 Task: Schedule a project kickoff meeting for the new campaign.
Action: Mouse moved to (81, 108)
Screenshot: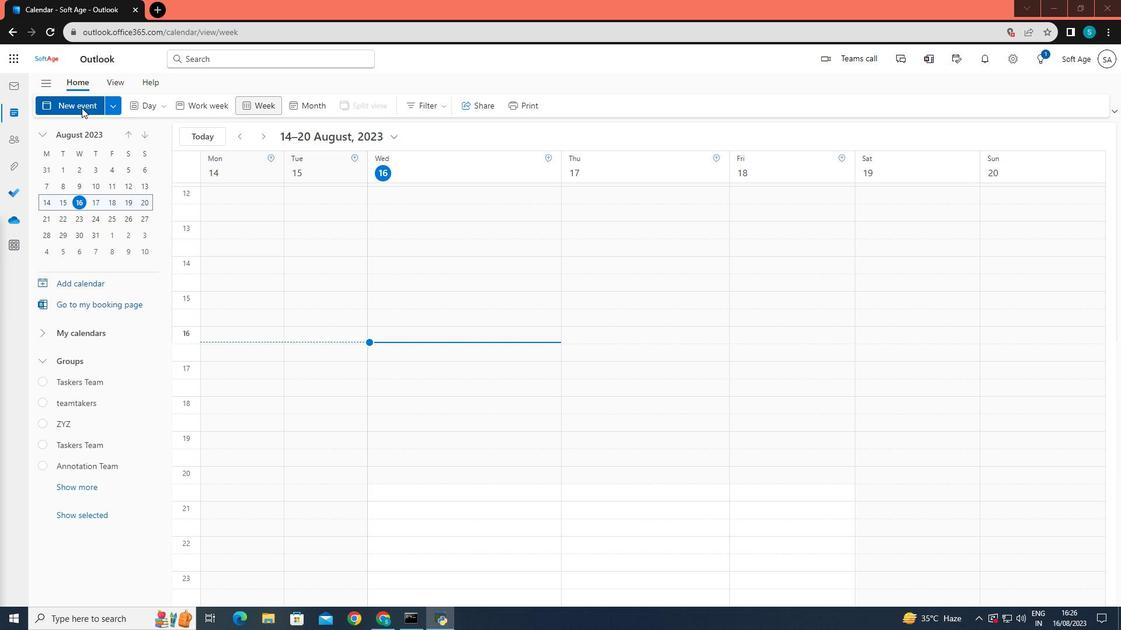 
Action: Mouse pressed left at (81, 108)
Screenshot: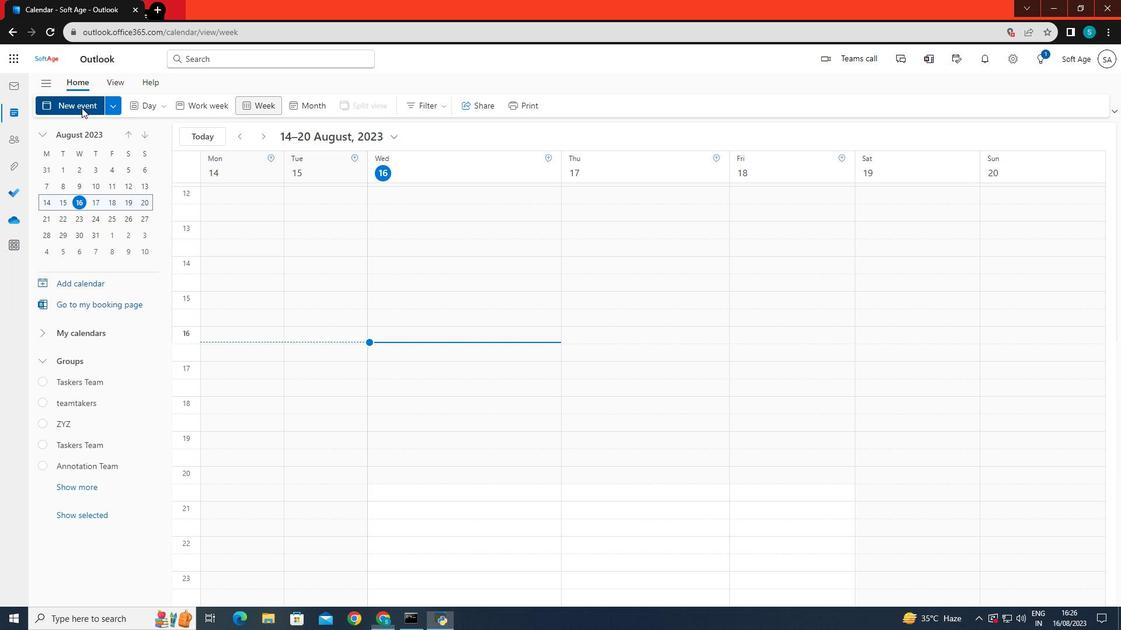 
Action: Mouse moved to (294, 176)
Screenshot: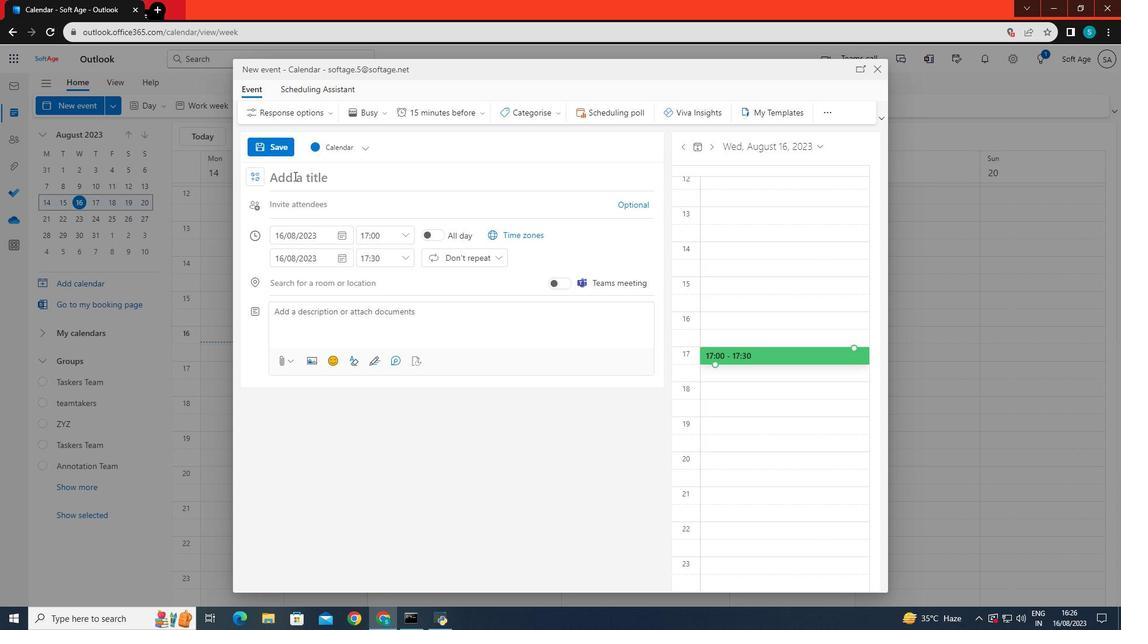 
Action: Mouse pressed left at (294, 176)
Screenshot: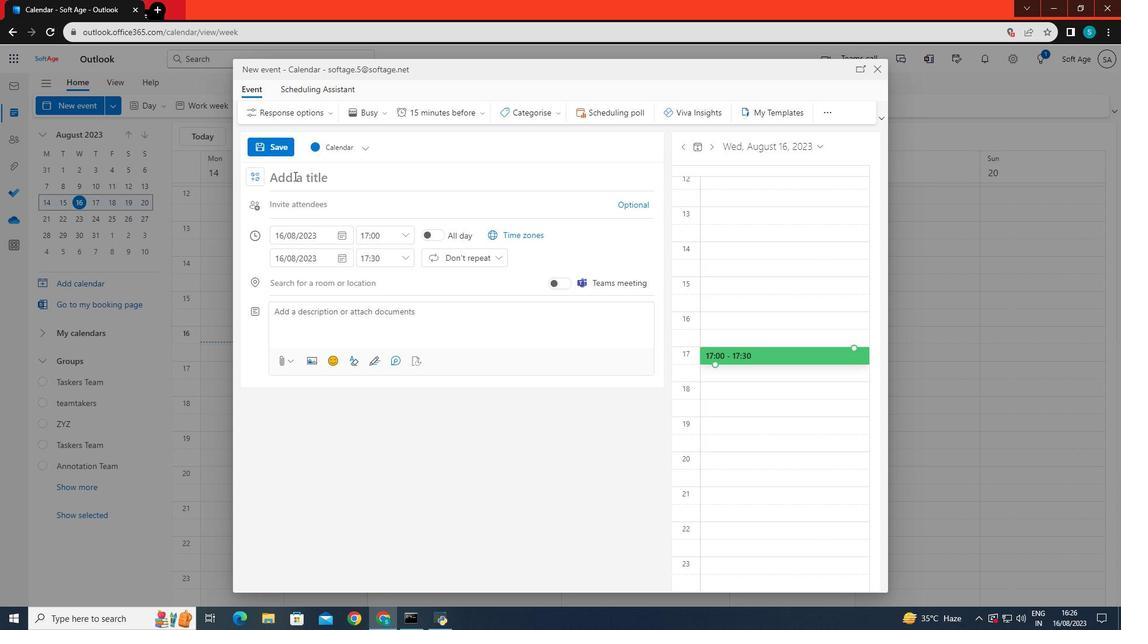 
Action: Key pressed new<Key.space>campaingn<Key.backspace><Key.backspace><Key.backspace>gn
Screenshot: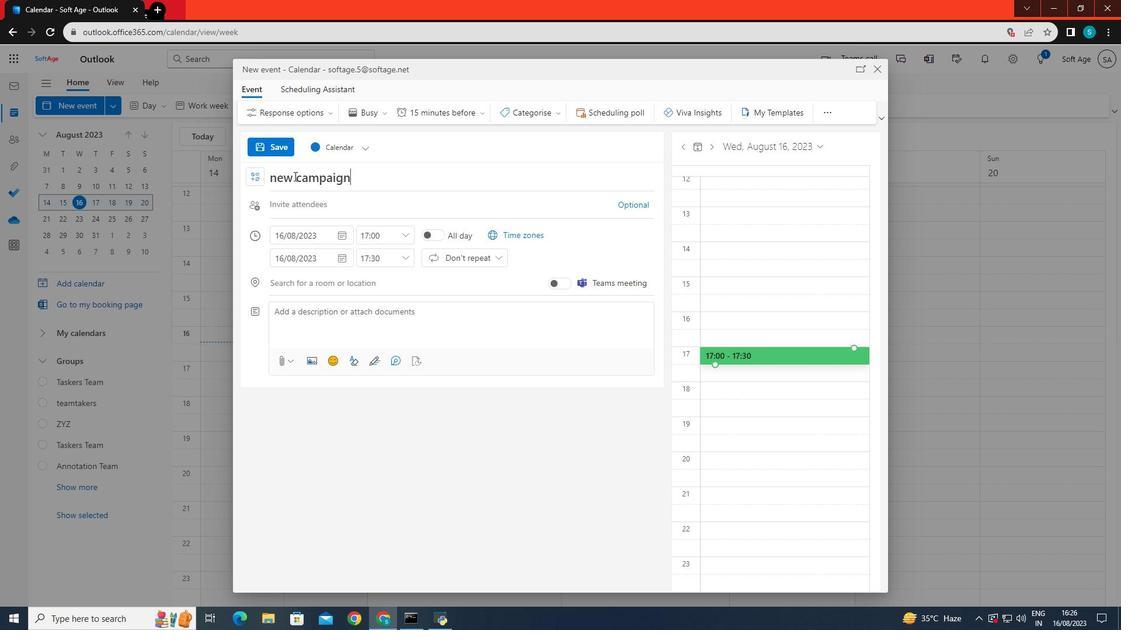 
Action: Mouse moved to (325, 236)
Screenshot: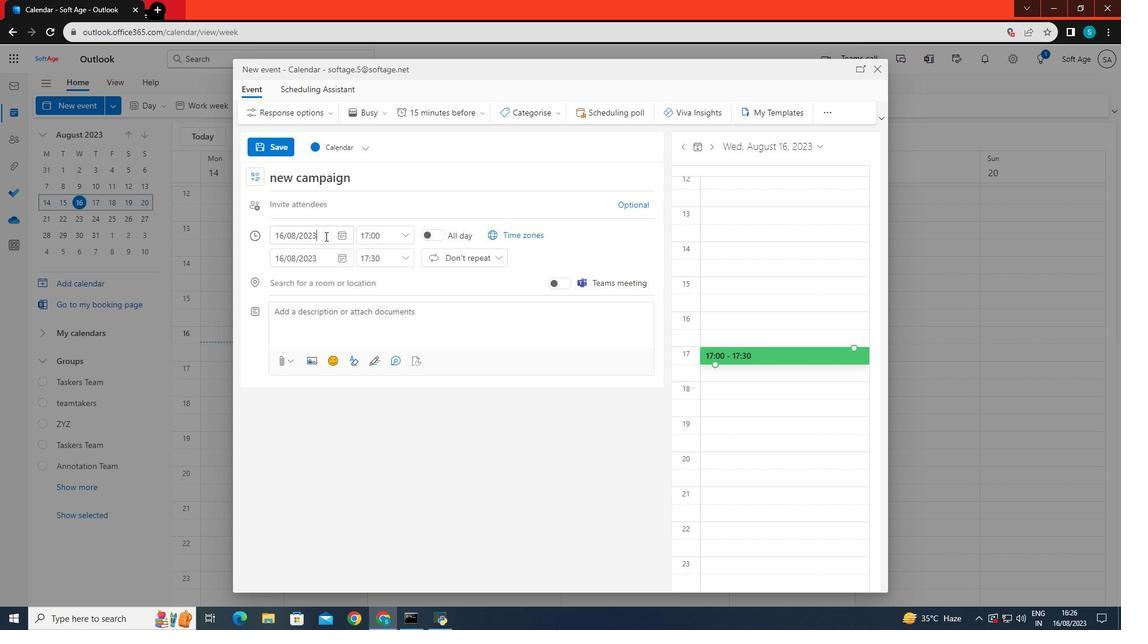 
Action: Mouse pressed left at (325, 236)
Screenshot: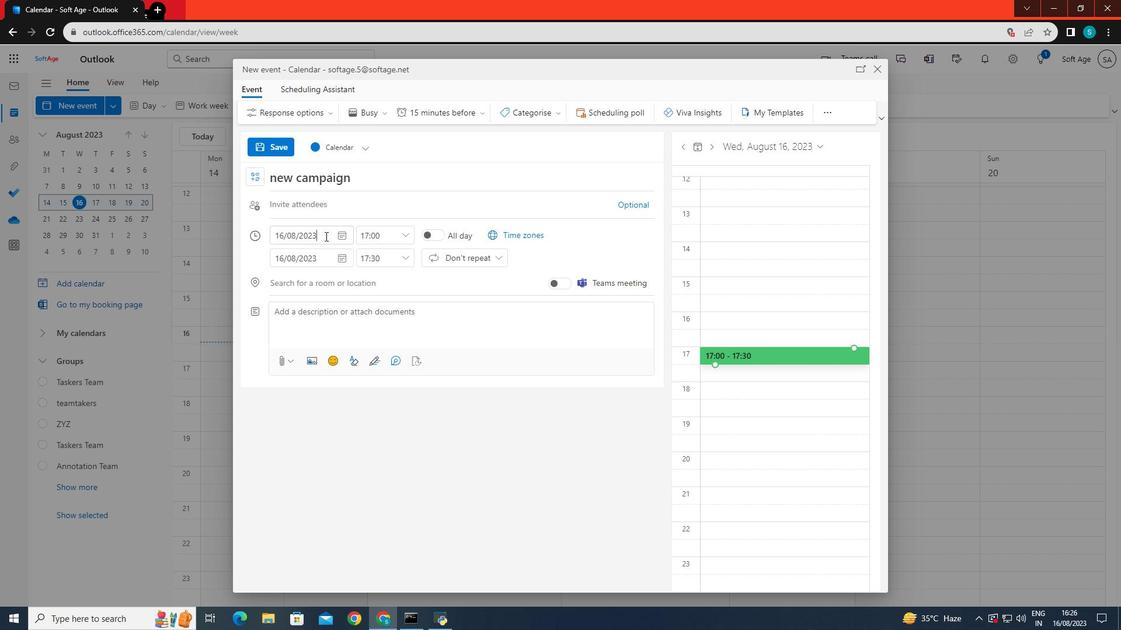 
Action: Mouse moved to (383, 328)
Screenshot: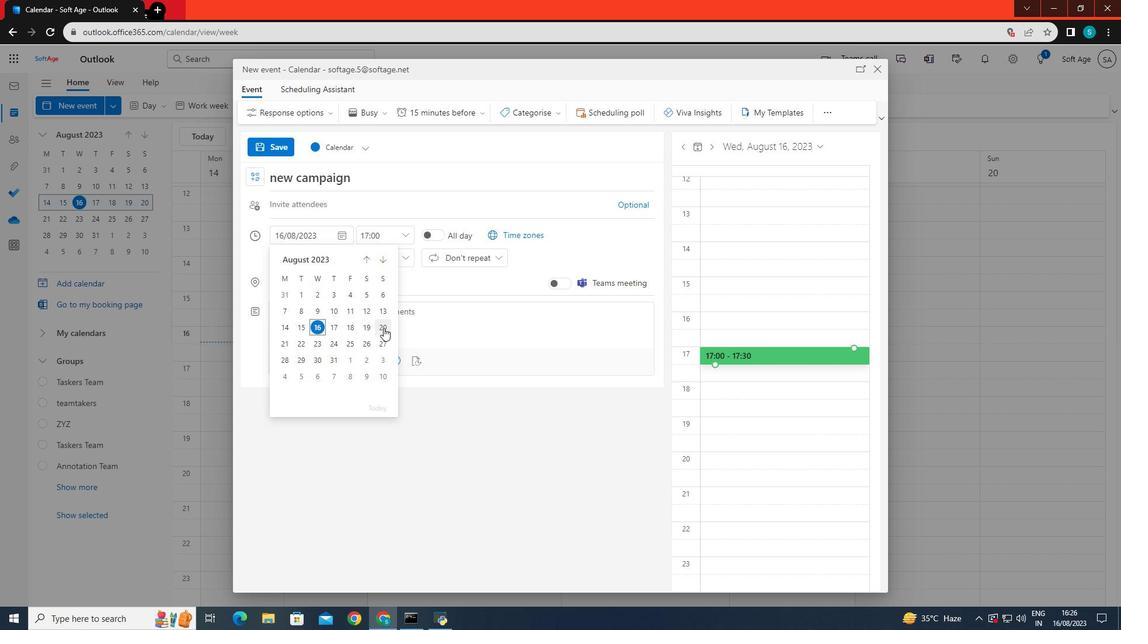 
Action: Mouse pressed left at (383, 328)
Screenshot: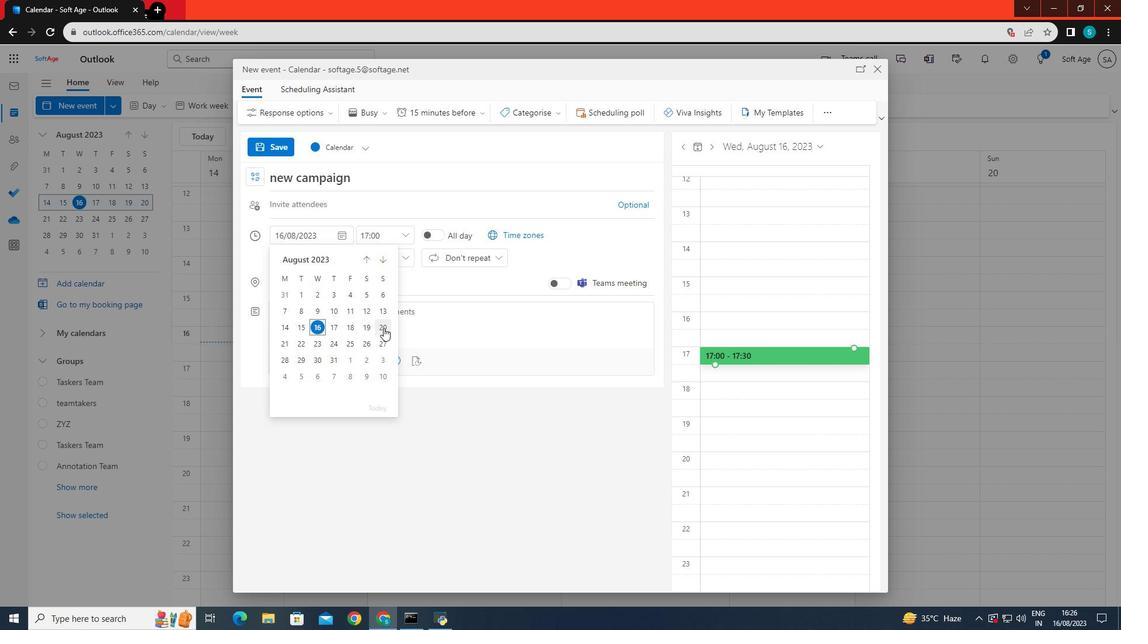 
Action: Mouse moved to (405, 232)
Screenshot: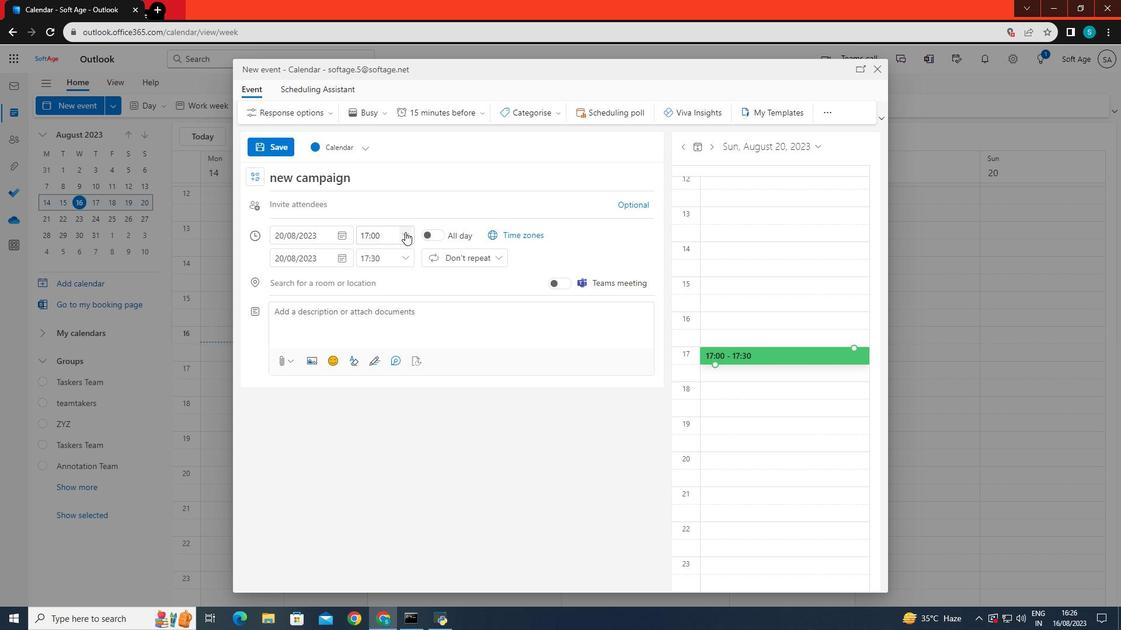 
Action: Mouse pressed left at (405, 232)
Screenshot: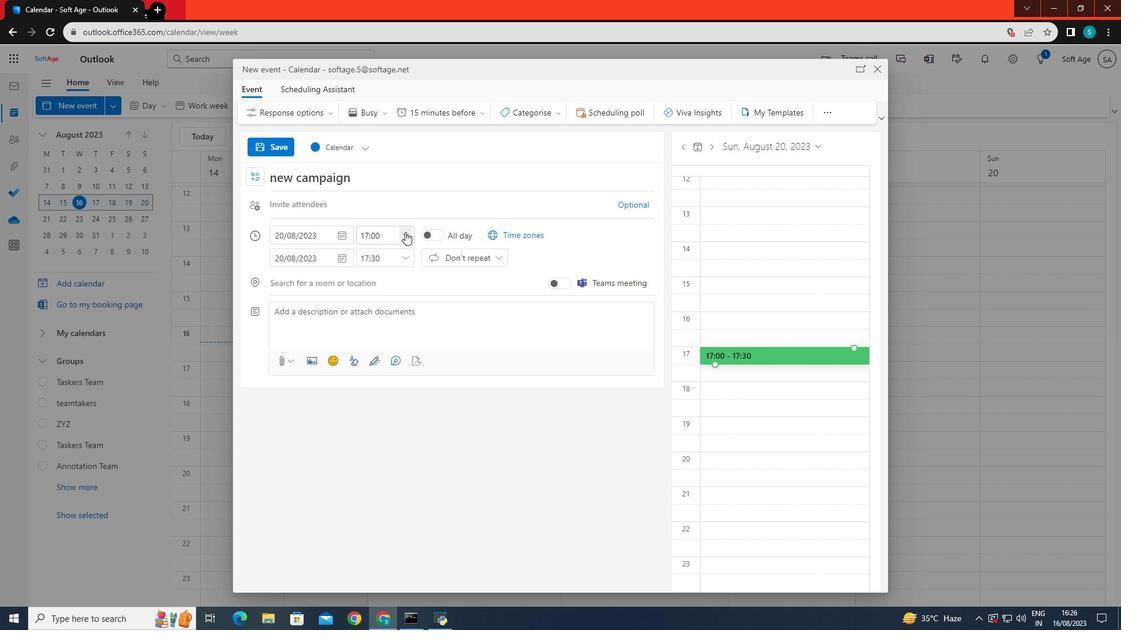 
Action: Mouse moved to (391, 300)
Screenshot: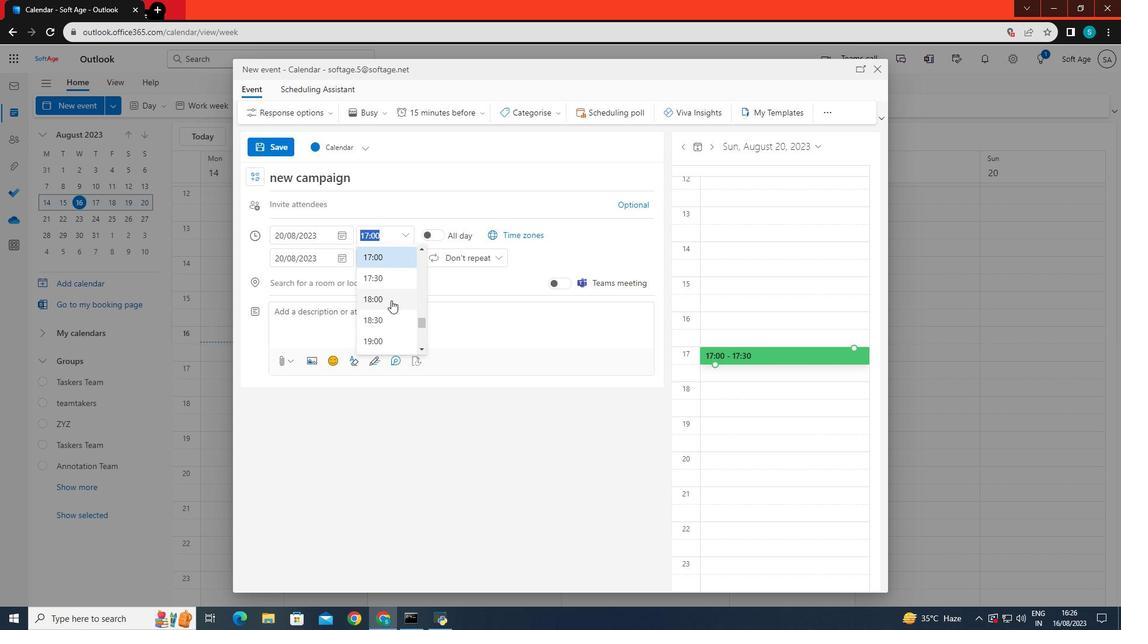 
Action: Mouse scrolled (391, 301) with delta (0, 0)
Screenshot: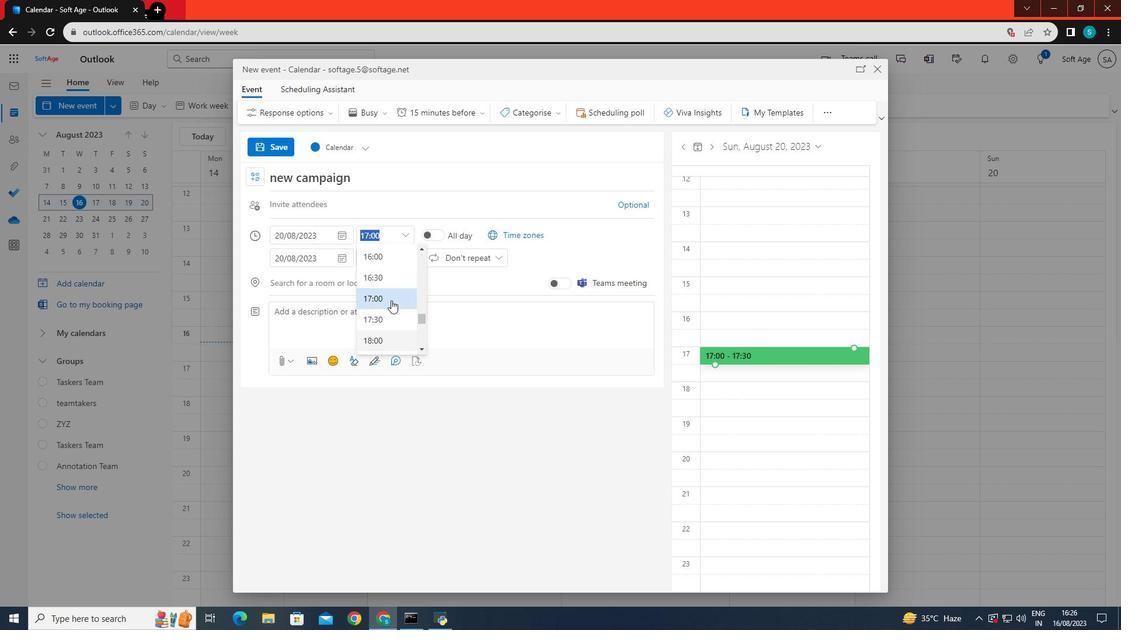 
Action: Mouse moved to (391, 300)
Screenshot: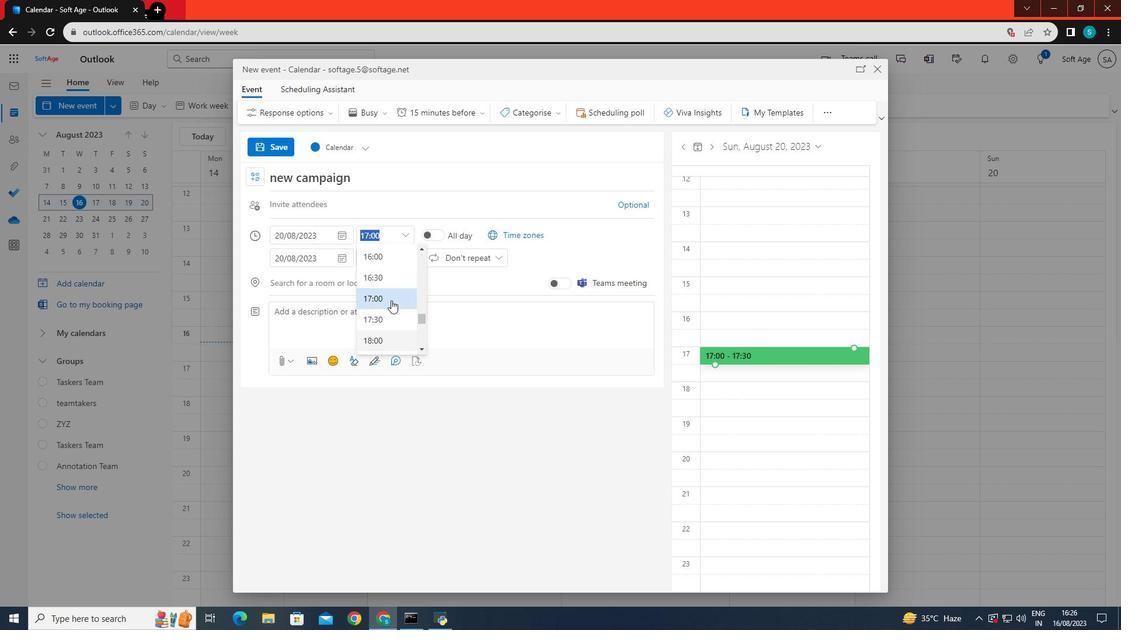 
Action: Mouse scrolled (391, 301) with delta (0, 0)
Screenshot: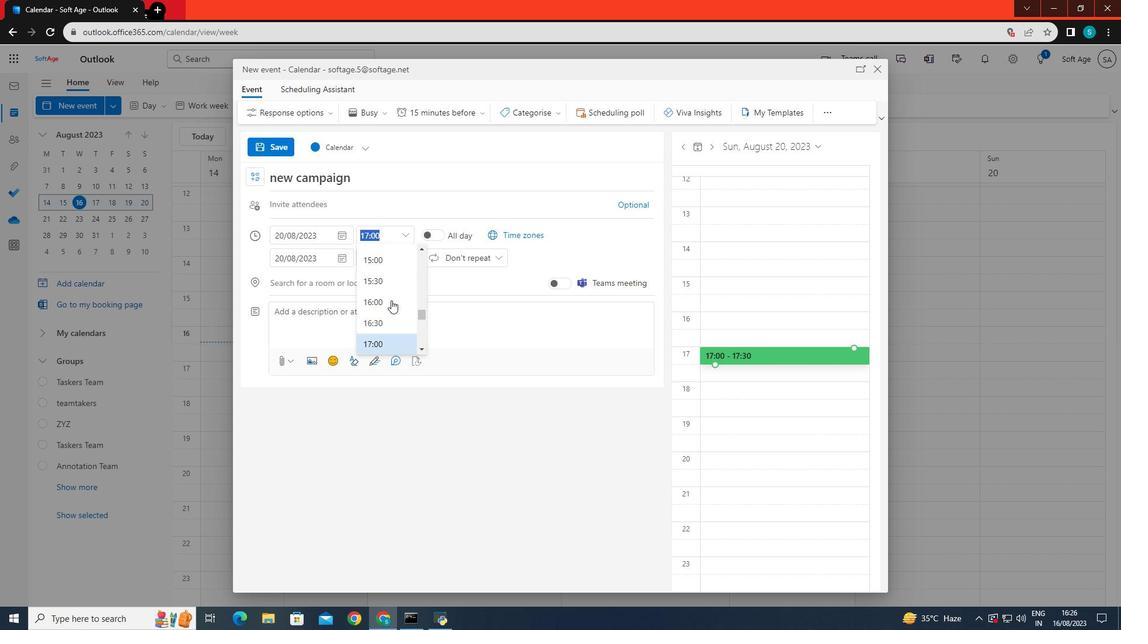 
Action: Mouse moved to (383, 342)
Screenshot: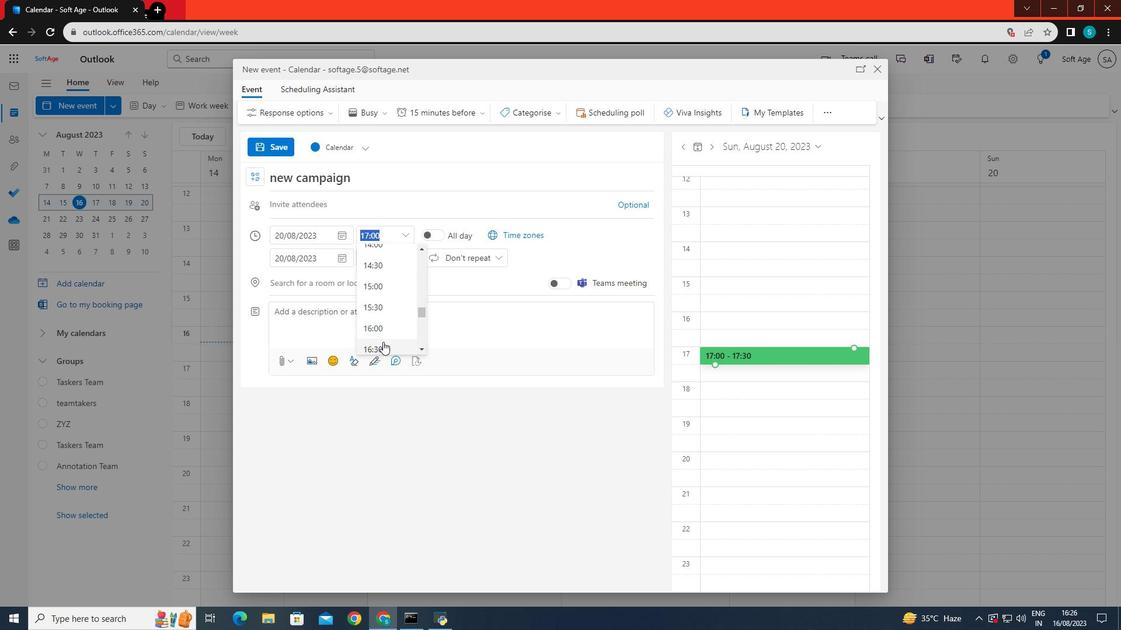 
Action: Mouse scrolled (383, 342) with delta (0, 0)
Screenshot: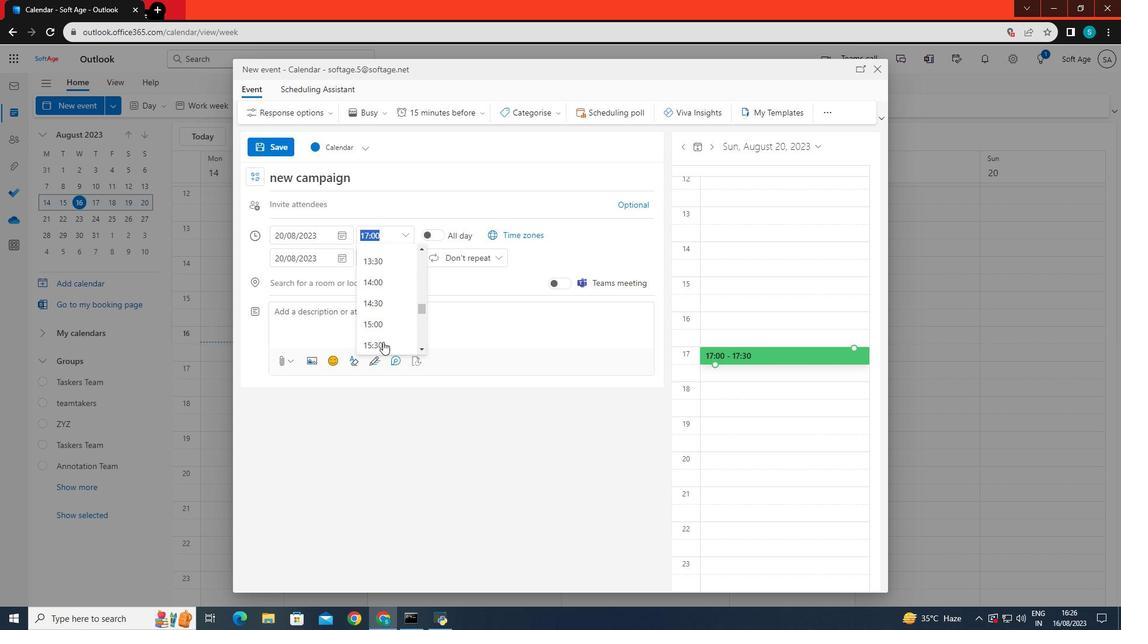 
Action: Mouse scrolled (383, 342) with delta (0, 0)
Screenshot: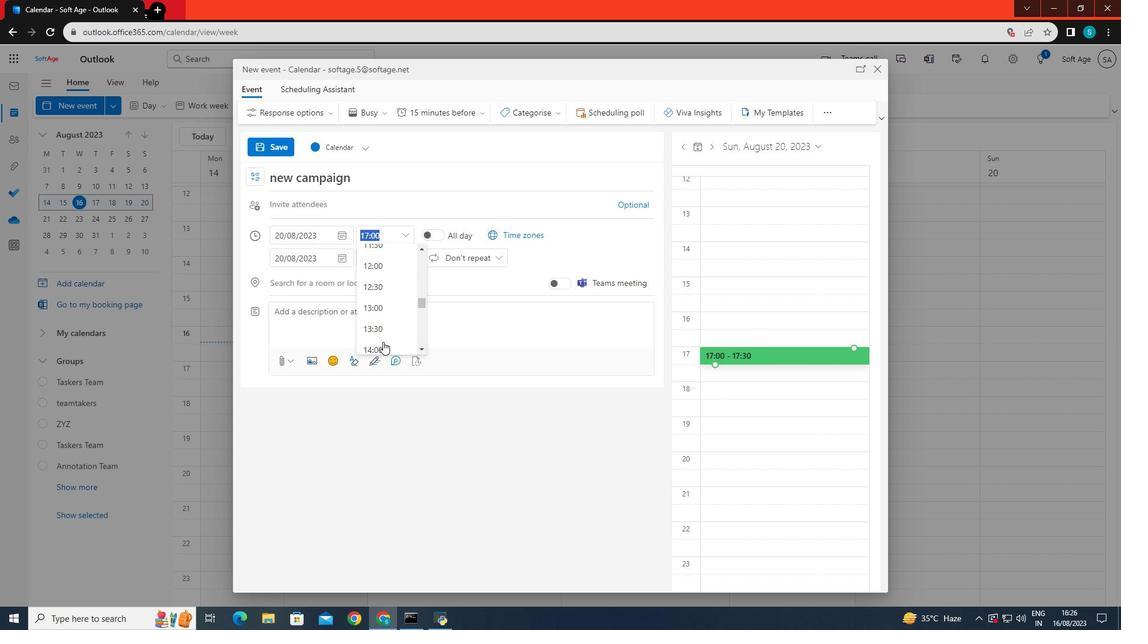 
Action: Mouse moved to (380, 269)
Screenshot: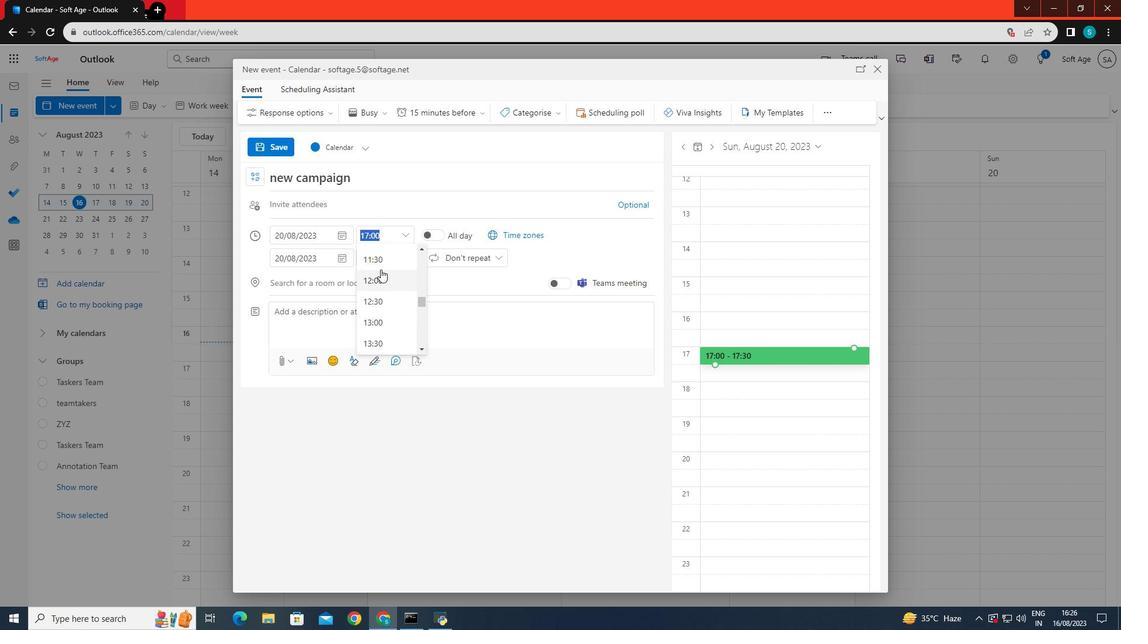 
Action: Mouse scrolled (380, 270) with delta (0, 0)
Screenshot: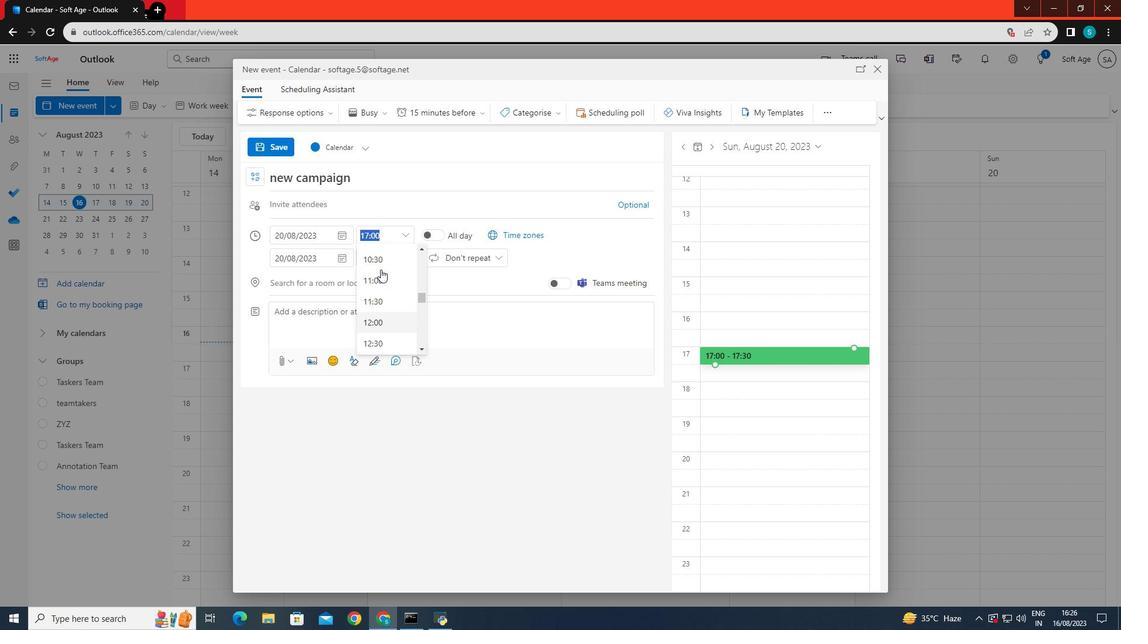 
Action: Mouse moved to (385, 296)
Screenshot: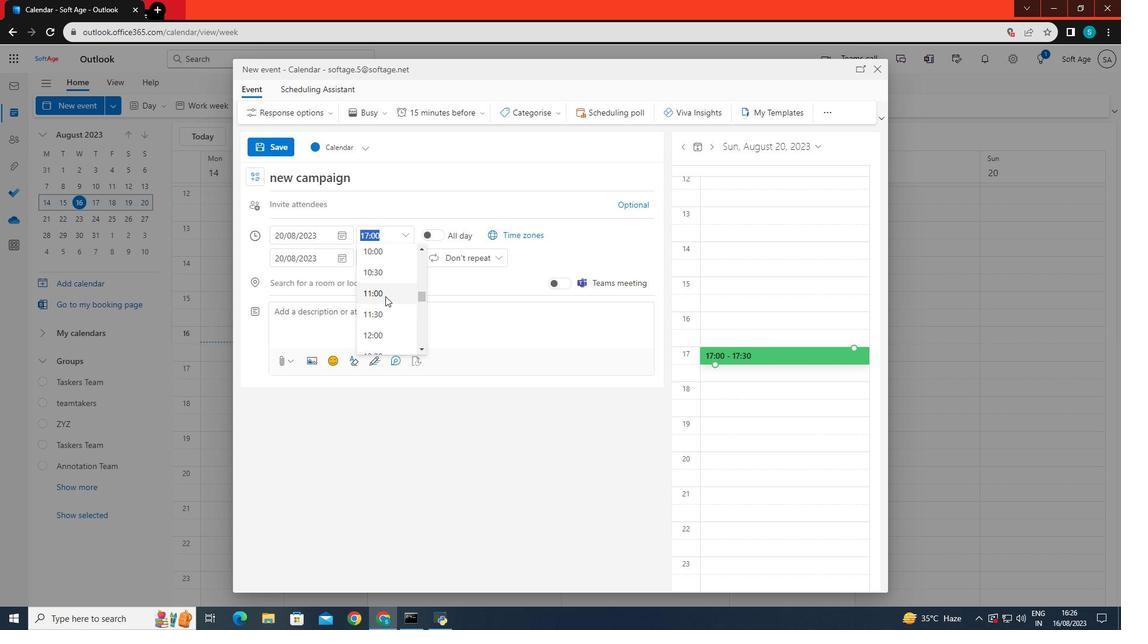 
Action: Mouse pressed left at (385, 296)
Screenshot: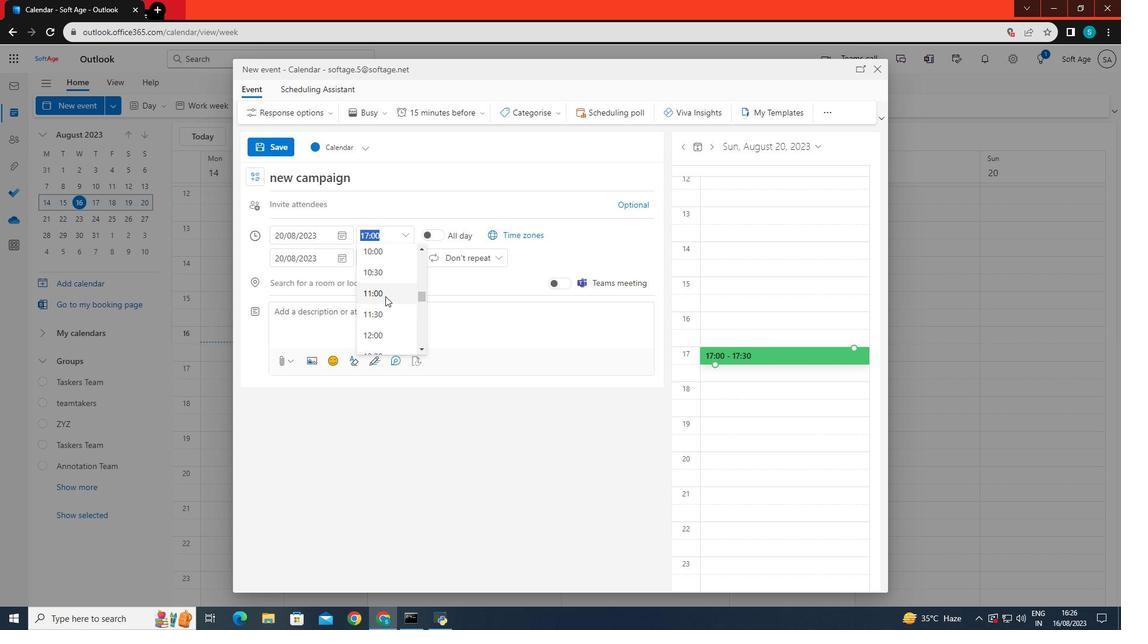 
Action: Mouse moved to (406, 260)
Screenshot: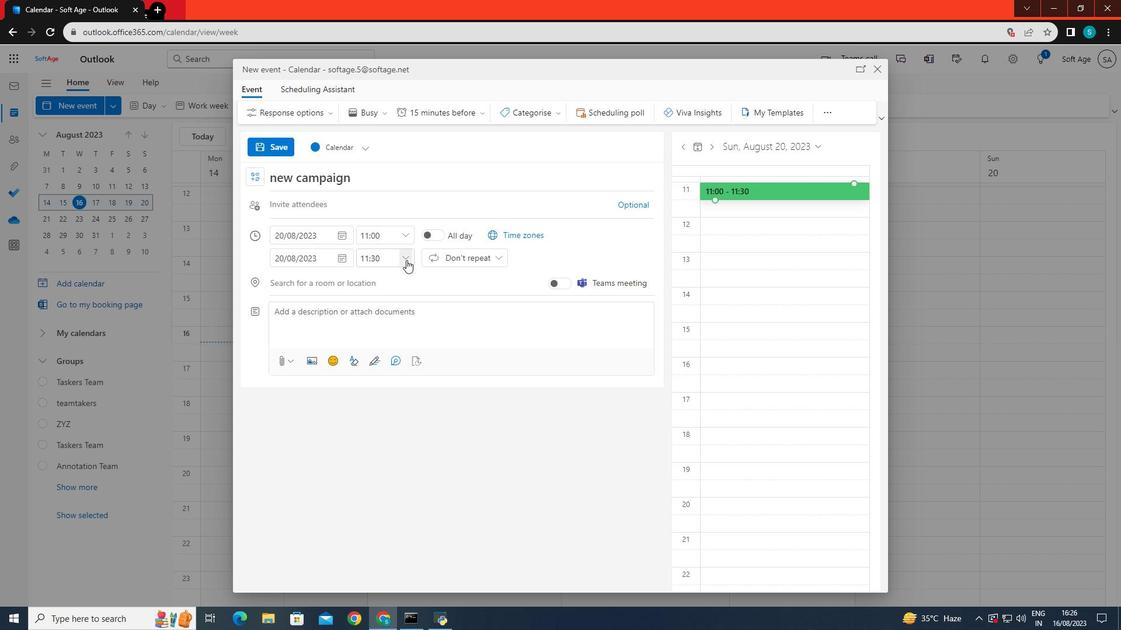 
Action: Mouse pressed left at (406, 260)
Screenshot: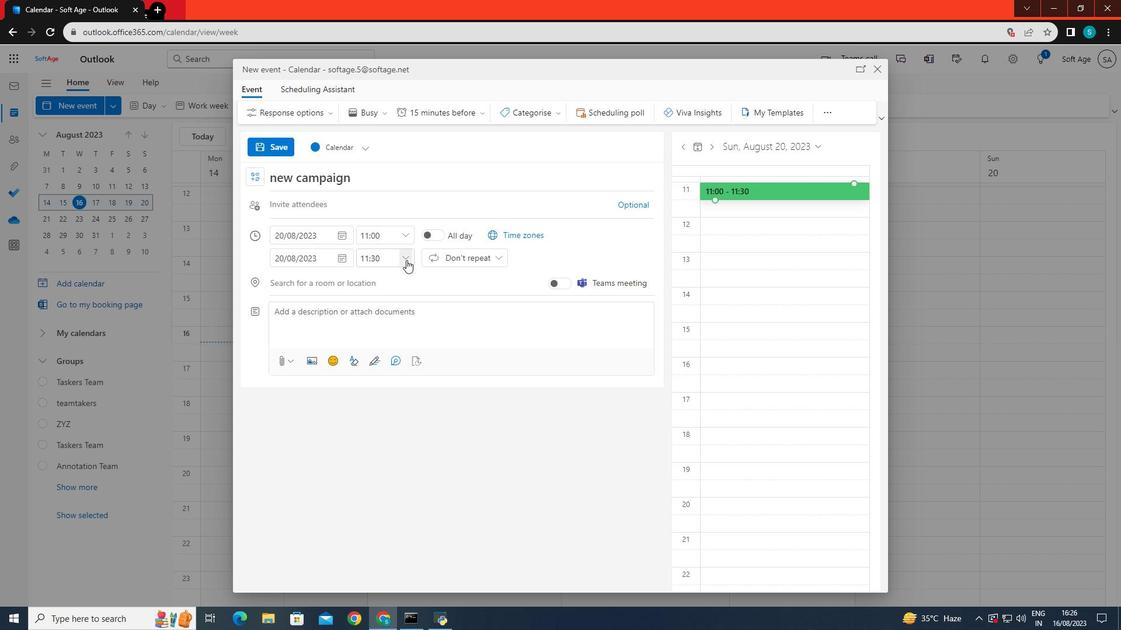 
Action: Mouse moved to (380, 296)
Screenshot: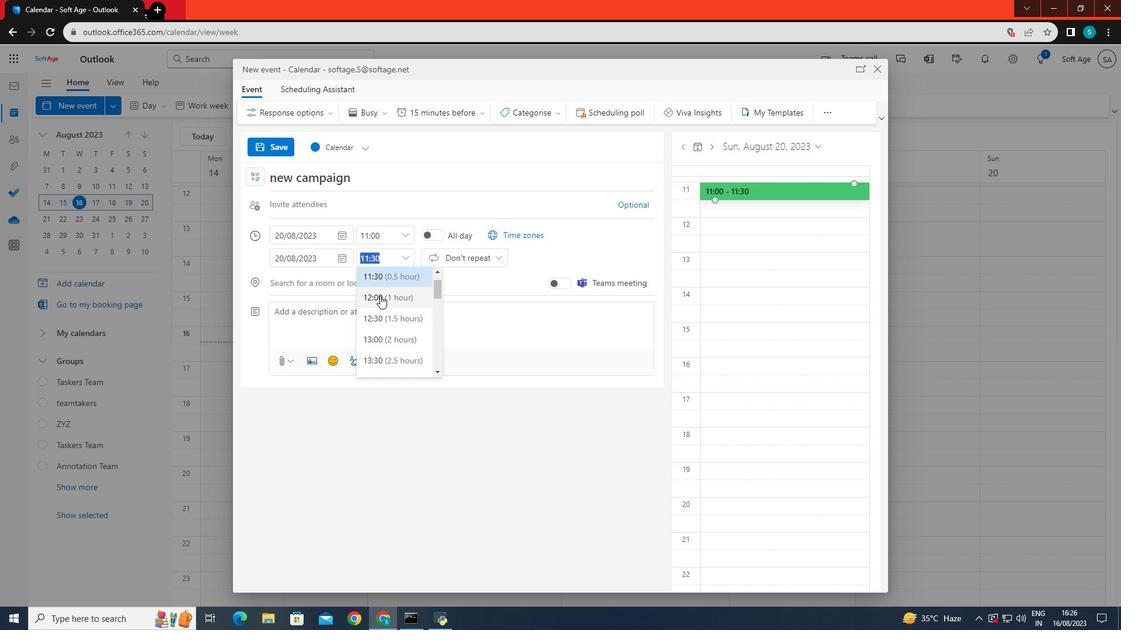 
Action: Mouse pressed left at (380, 296)
Screenshot: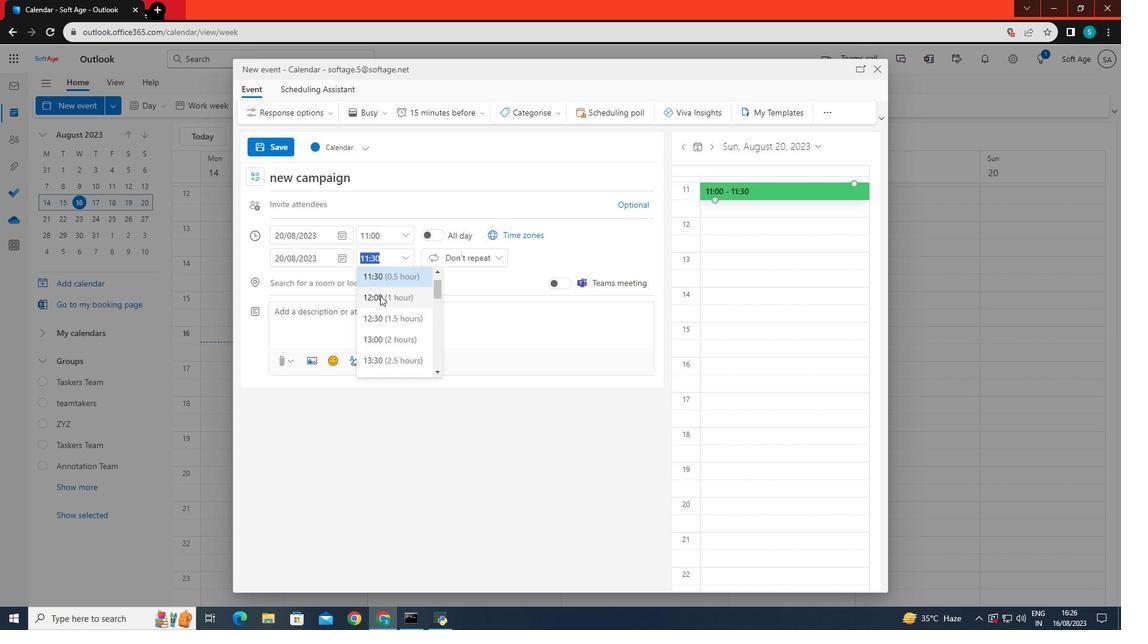 
Action: Mouse moved to (293, 318)
Screenshot: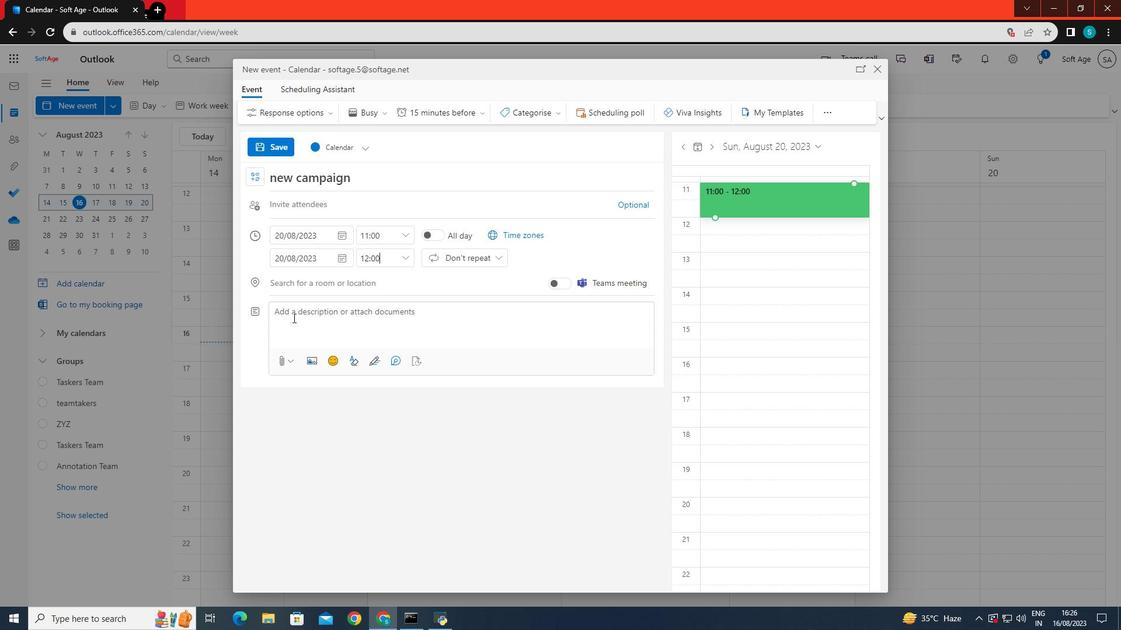 
Action: Mouse pressed left at (293, 318)
Screenshot: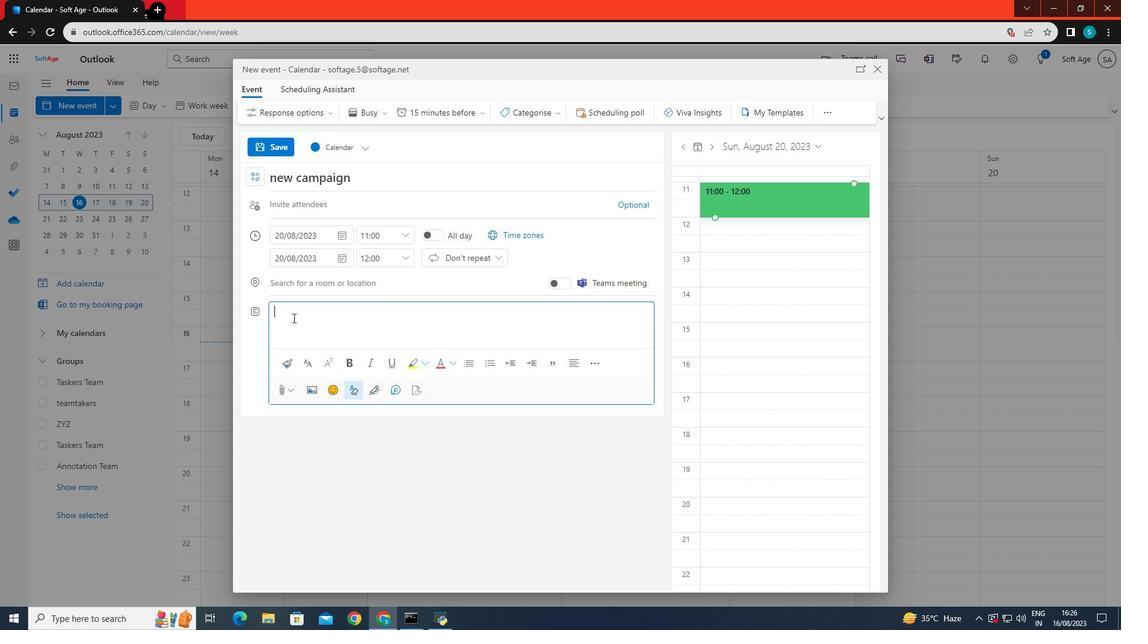 
Action: Key pressed <Key.caps_lock>S<Key.caps_lock>chedule<Key.space>a<Key.space>project<Key.space>kickoff<Key.space>mee<Key.backspace><Key.backspace><Key.backspace><Key.backspace><Key.backspace><Key.backspace><Key.backspace><Key.backspace>koff<Key.space><Key.backspace><Key.backspace><Key.backspace><Key.backspace><Key.space>of<Key.space><Key.space><Key.backspace><Key.backspace>f<Key.space>j<Key.backspace>meeting<Key.space>for<Key.space>the<Key.space>new<Key.space>campaign.
Screenshot: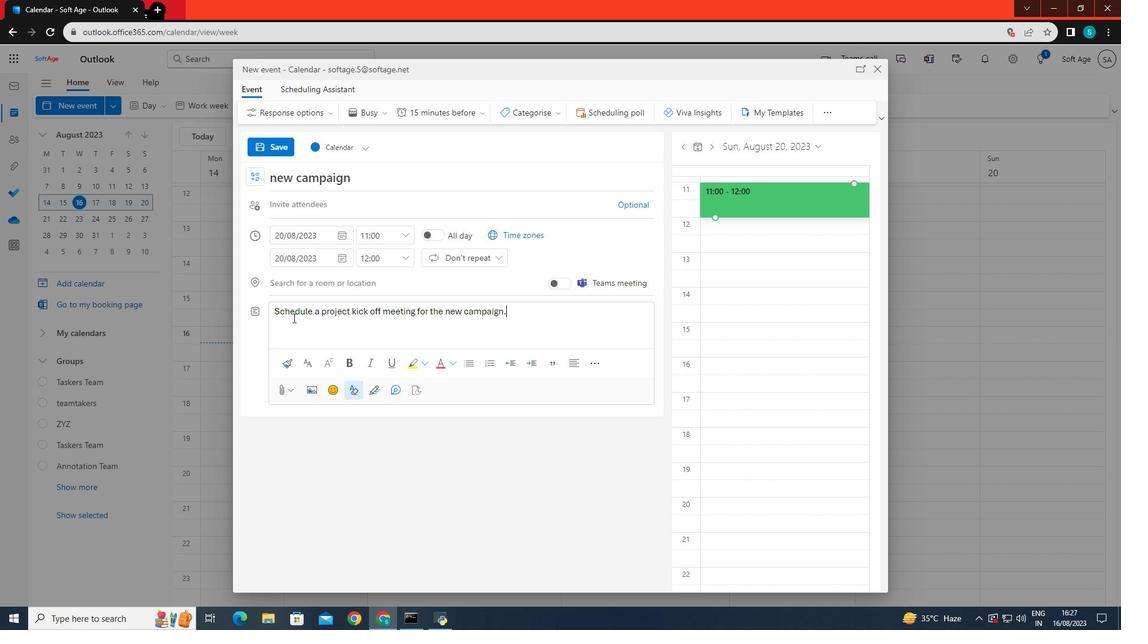 
Action: Mouse moved to (344, 205)
Screenshot: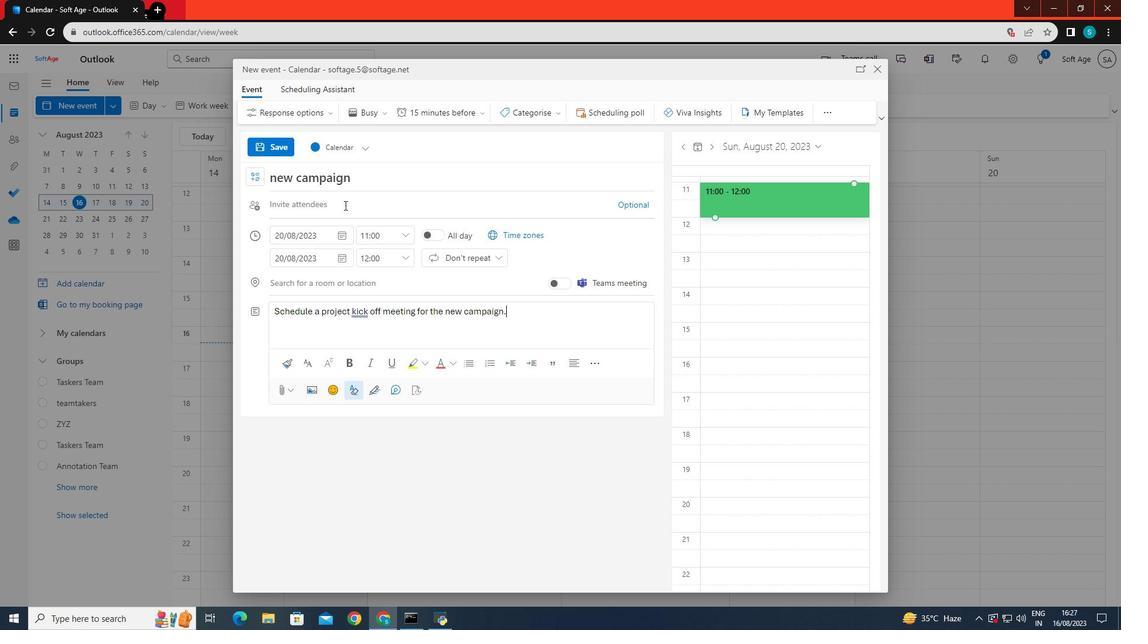 
Action: Mouse pressed left at (344, 205)
Screenshot: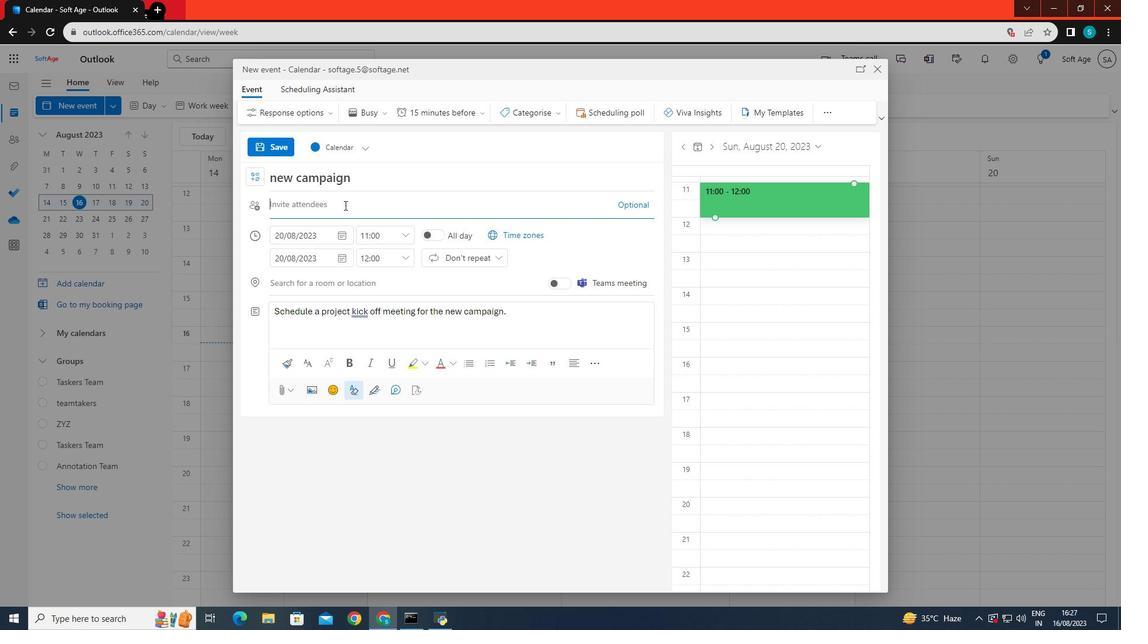 
Action: Mouse moved to (360, 288)
Screenshot: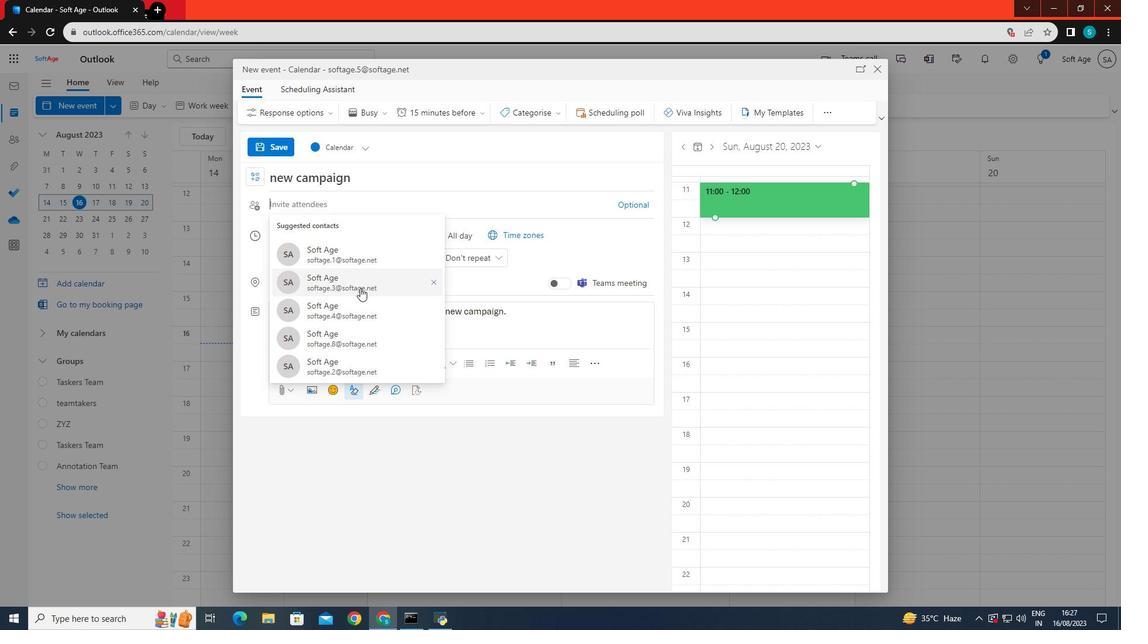 
Action: Mouse pressed left at (360, 288)
Screenshot: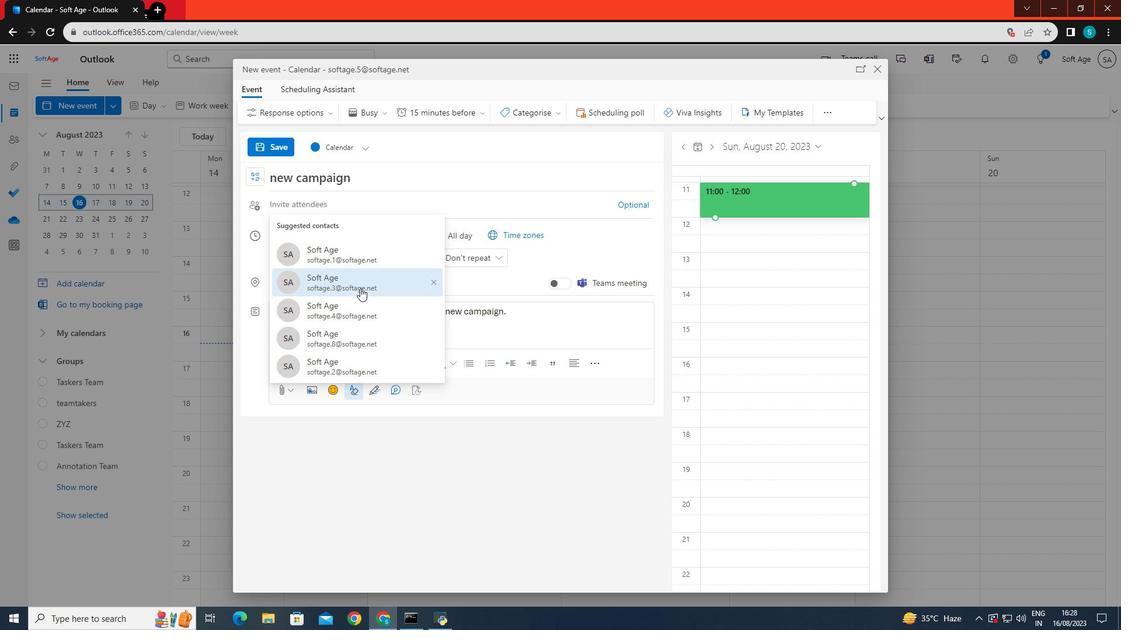 
Action: Mouse moved to (345, 206)
Screenshot: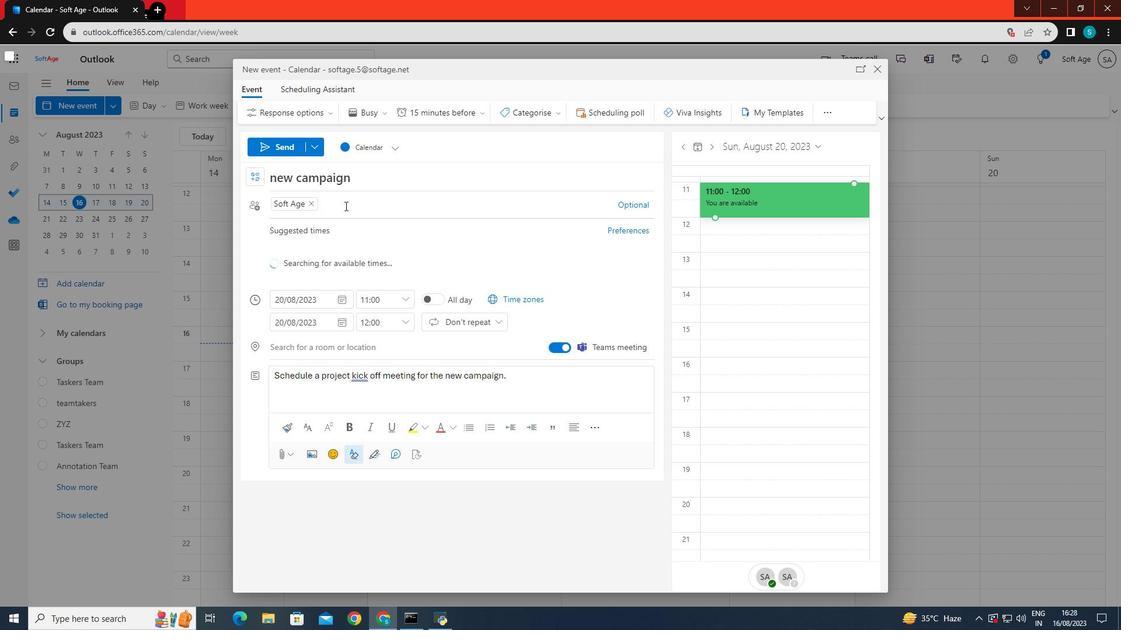 
Action: Mouse pressed left at (345, 206)
Screenshot: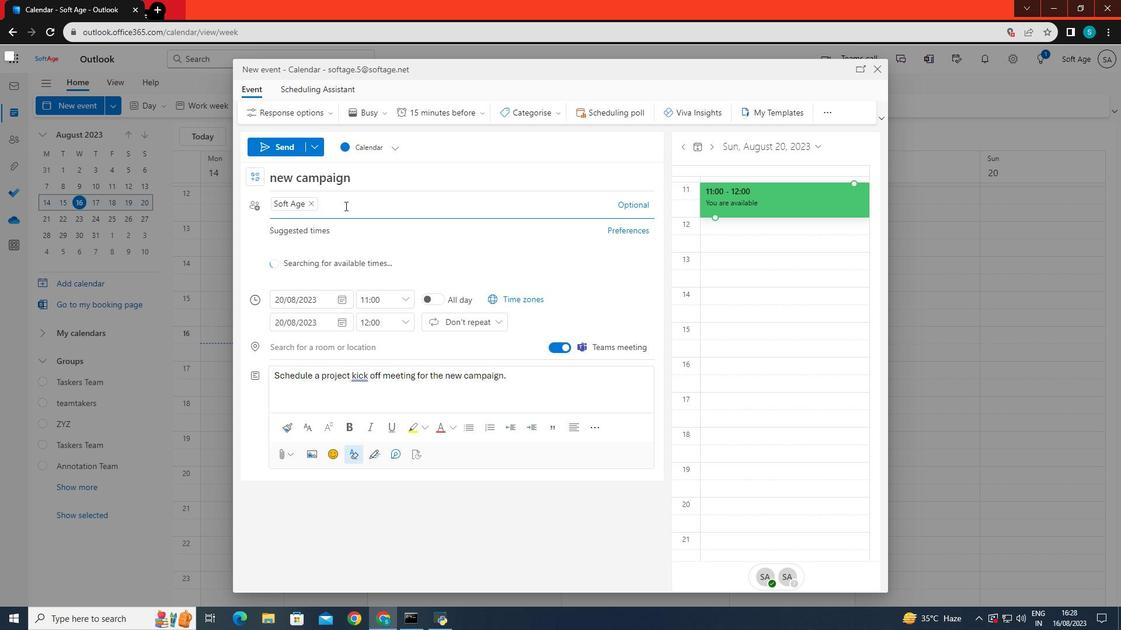
Action: Mouse moved to (366, 311)
Screenshot: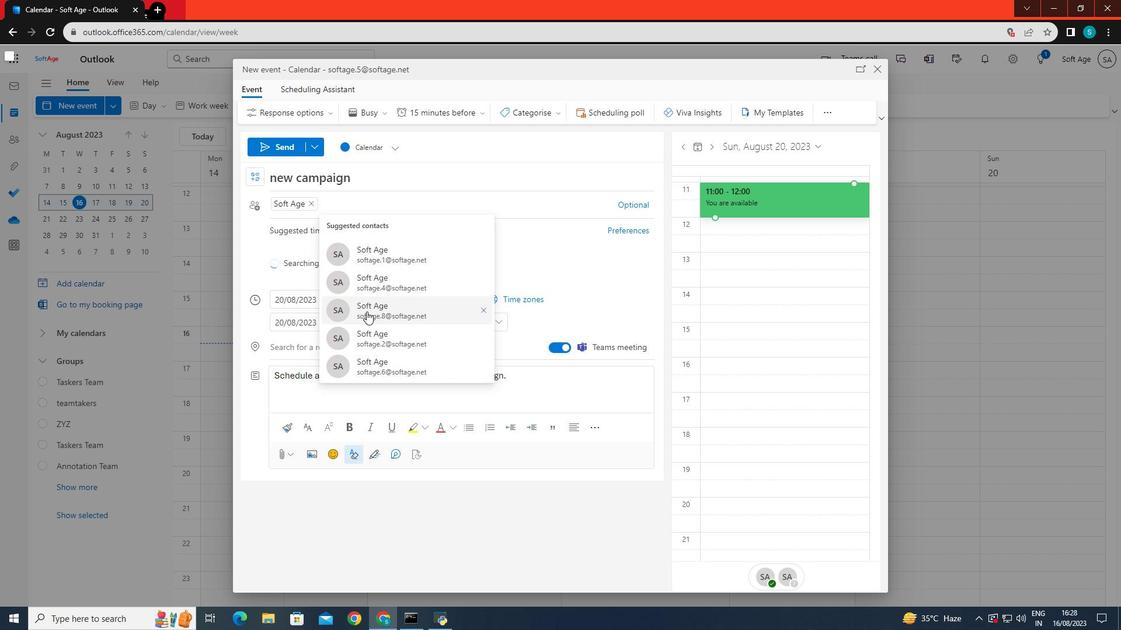 
Action: Mouse pressed left at (366, 311)
Screenshot: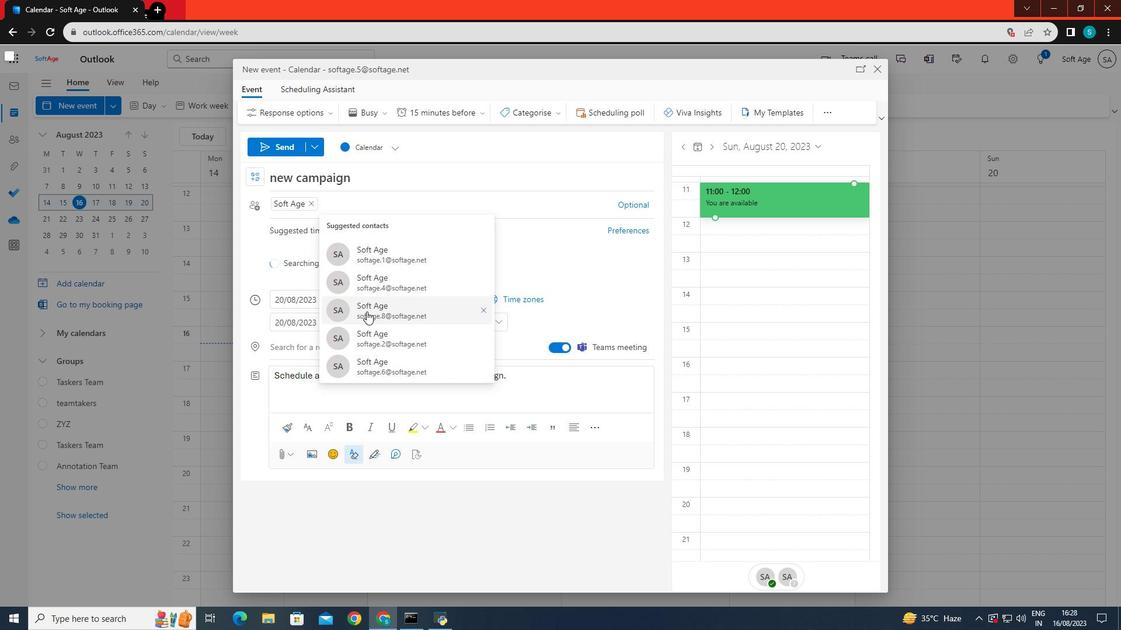 
Action: Mouse moved to (417, 204)
Screenshot: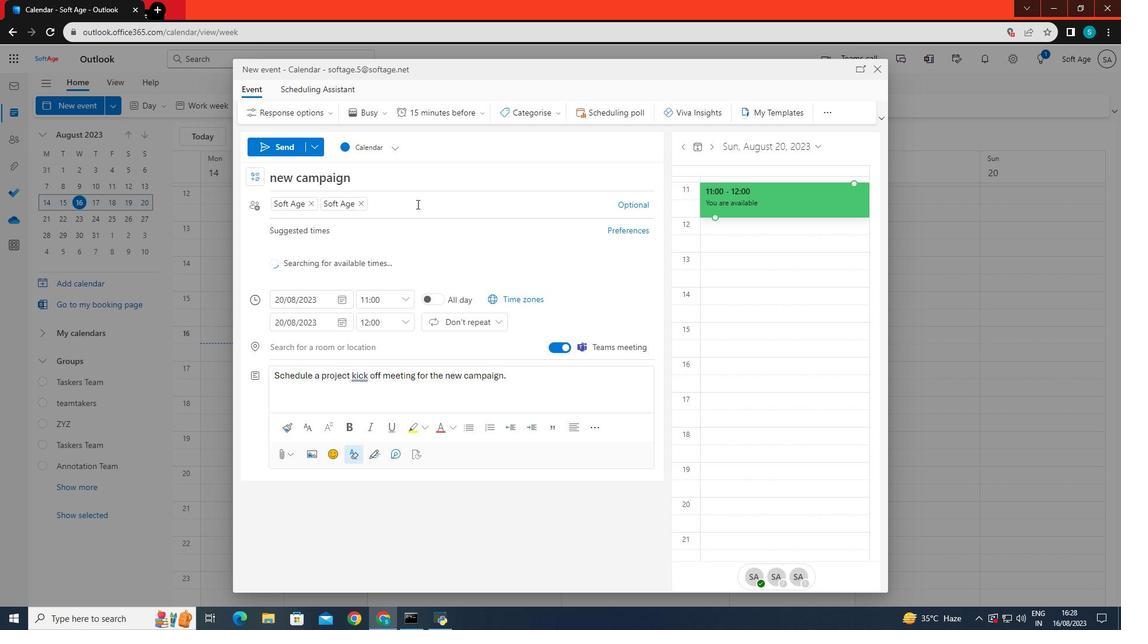 
Action: Mouse pressed left at (417, 204)
Screenshot: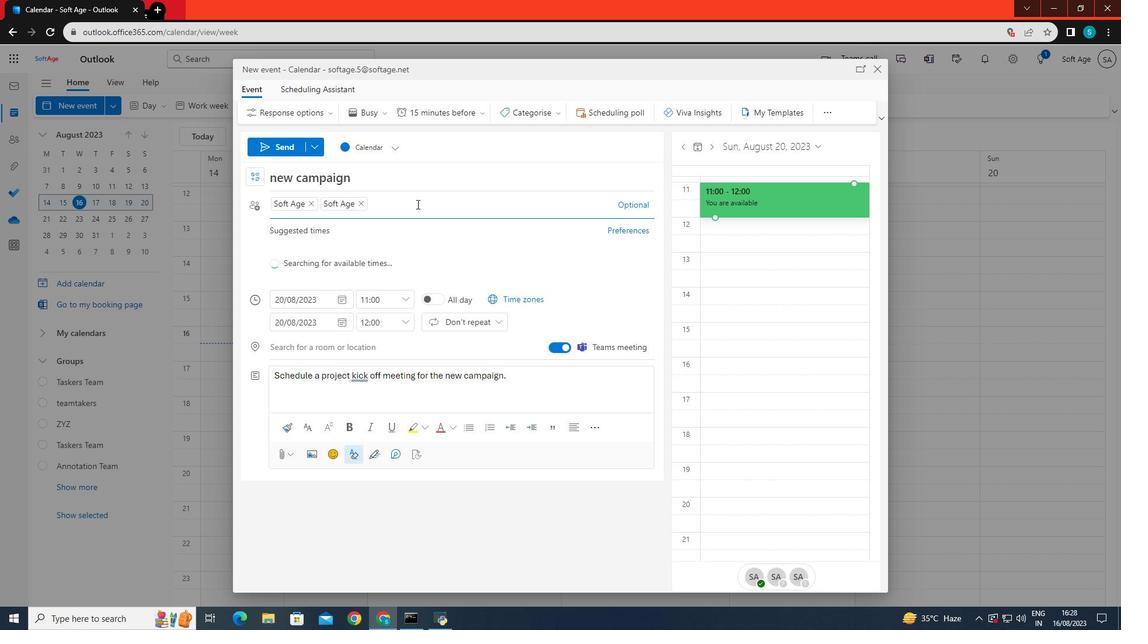 
Action: Mouse moved to (422, 321)
Screenshot: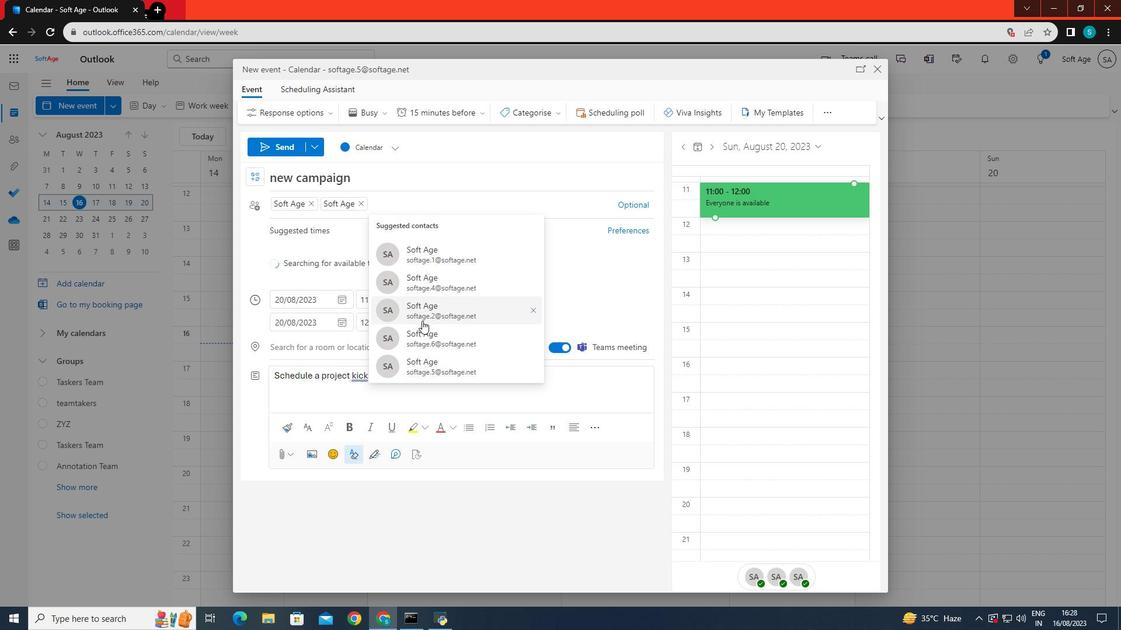 
Action: Mouse pressed left at (422, 321)
Screenshot: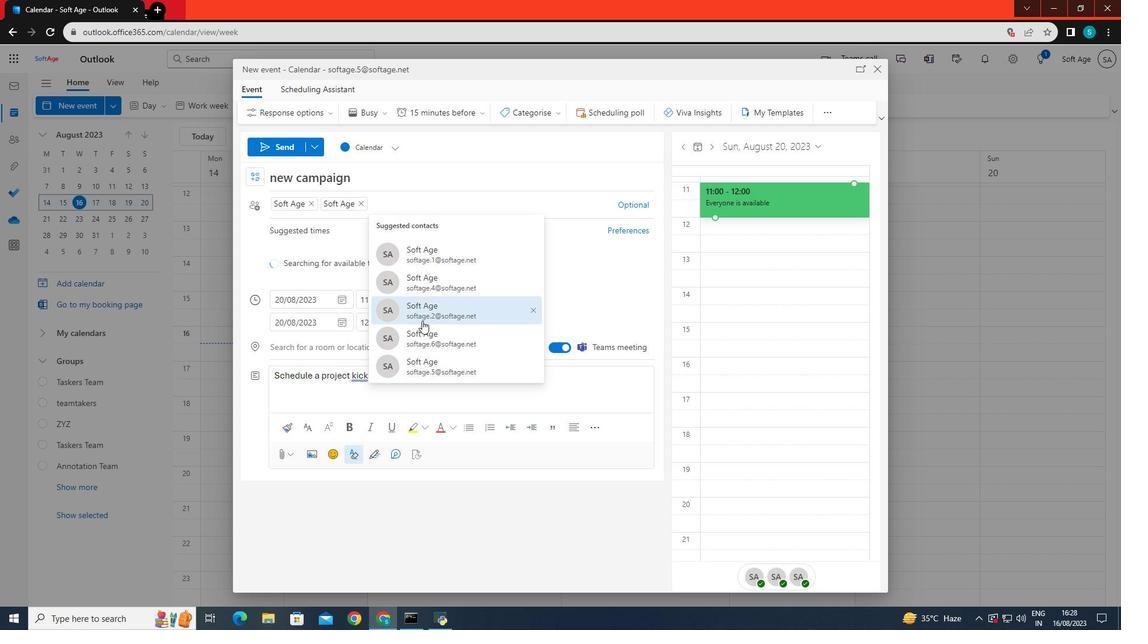 
Action: Mouse moved to (463, 207)
Screenshot: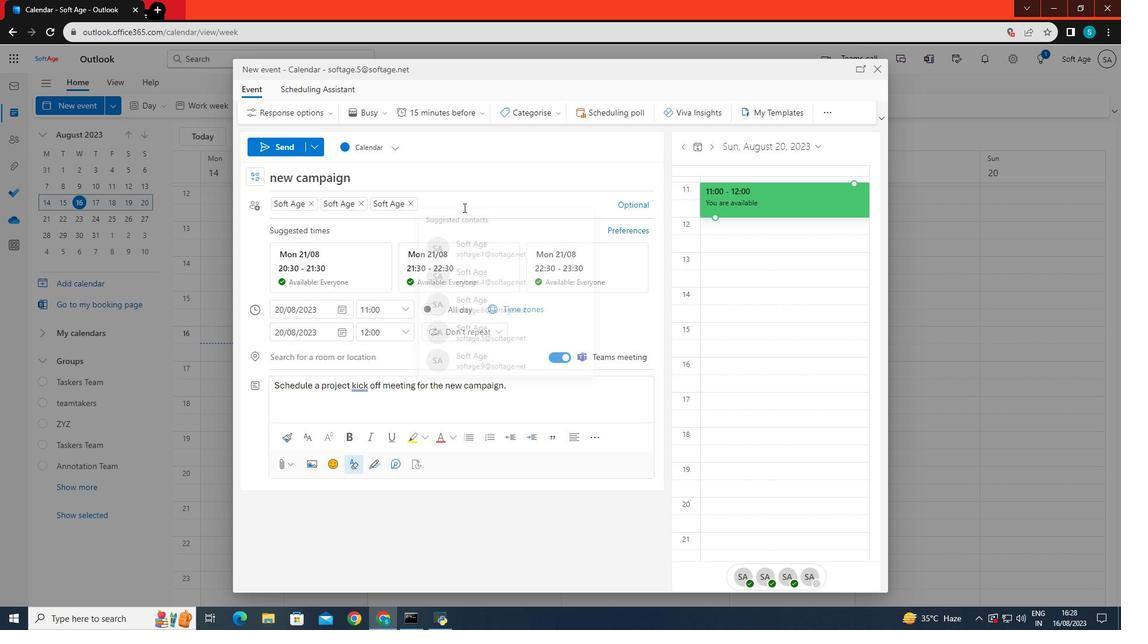 
Action: Mouse pressed left at (463, 207)
Screenshot: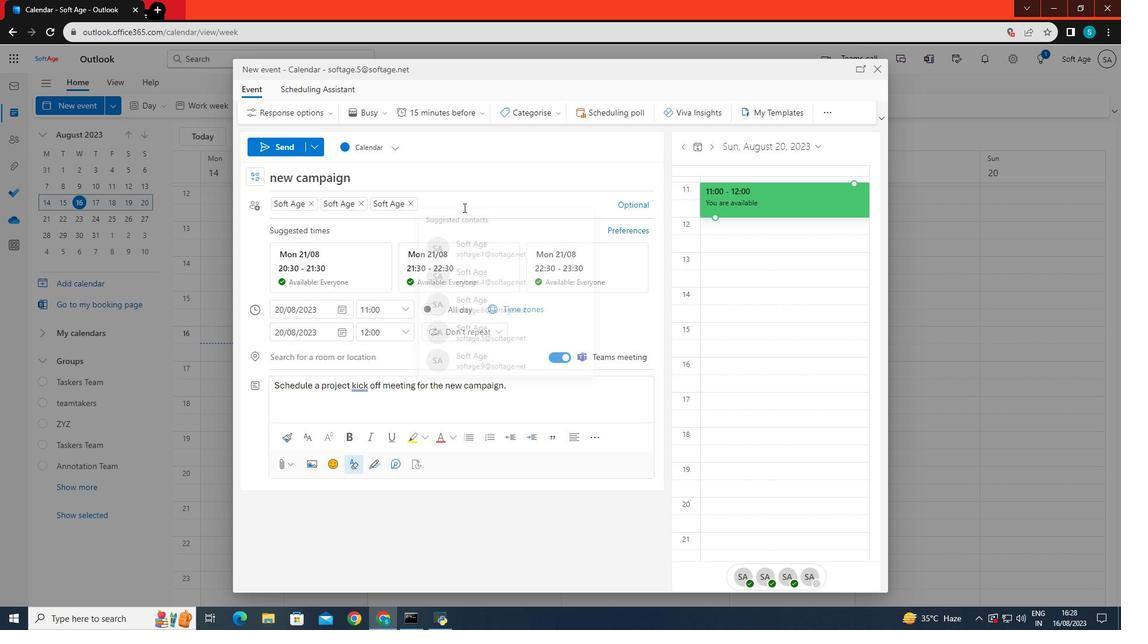 
Action: Mouse moved to (480, 262)
Screenshot: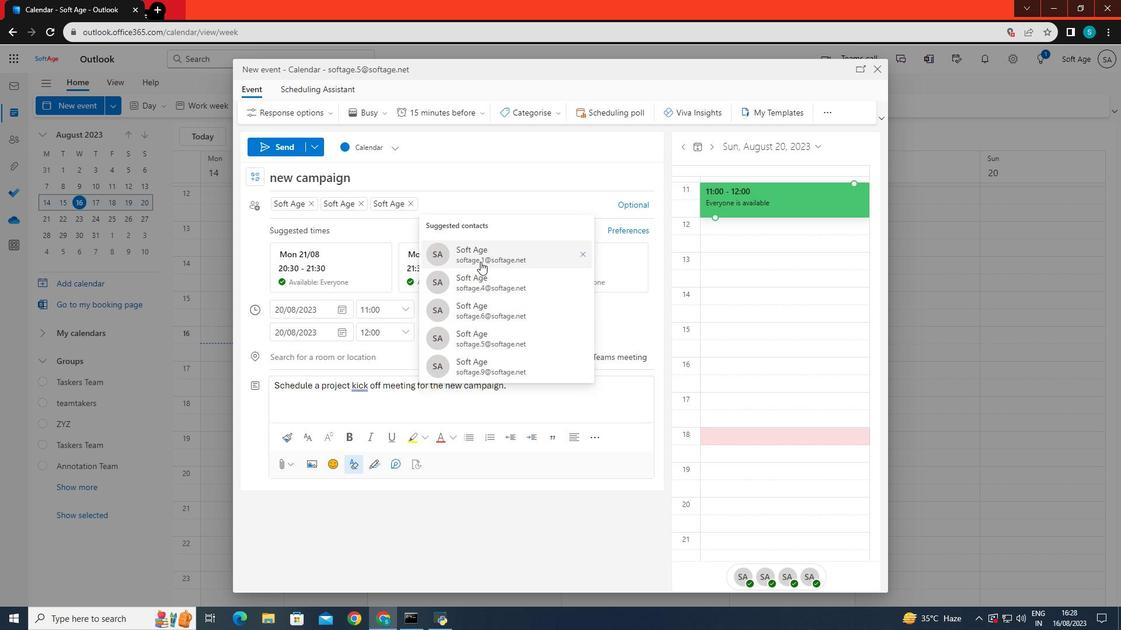 
Action: Mouse pressed left at (480, 262)
Screenshot: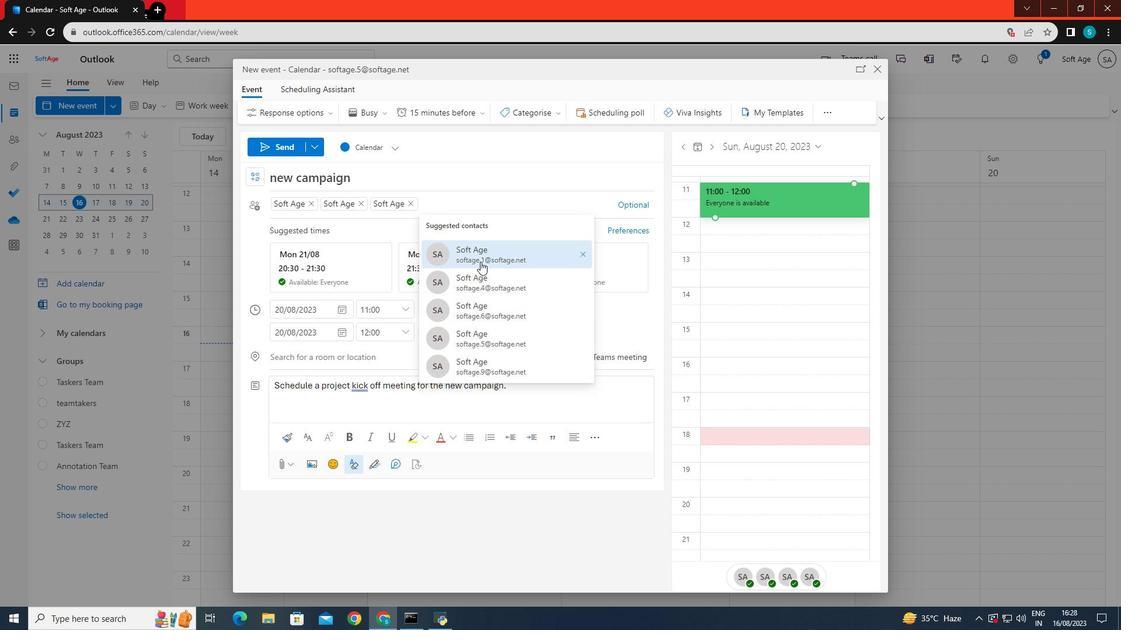 
Action: Mouse moved to (565, 352)
Screenshot: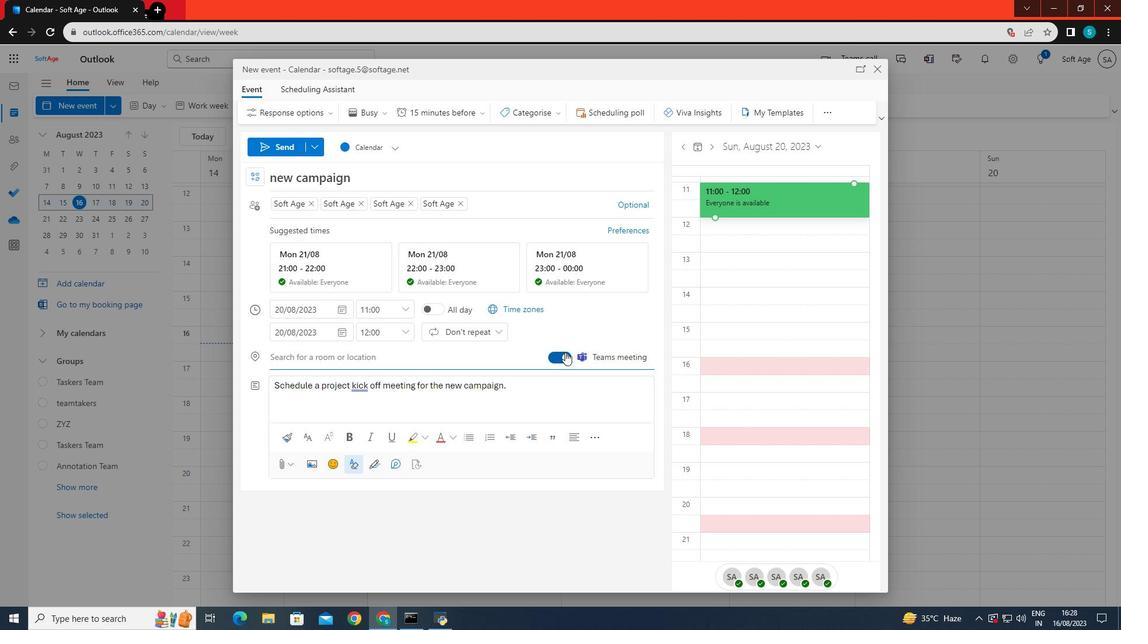 
Action: Mouse pressed left at (565, 352)
Screenshot: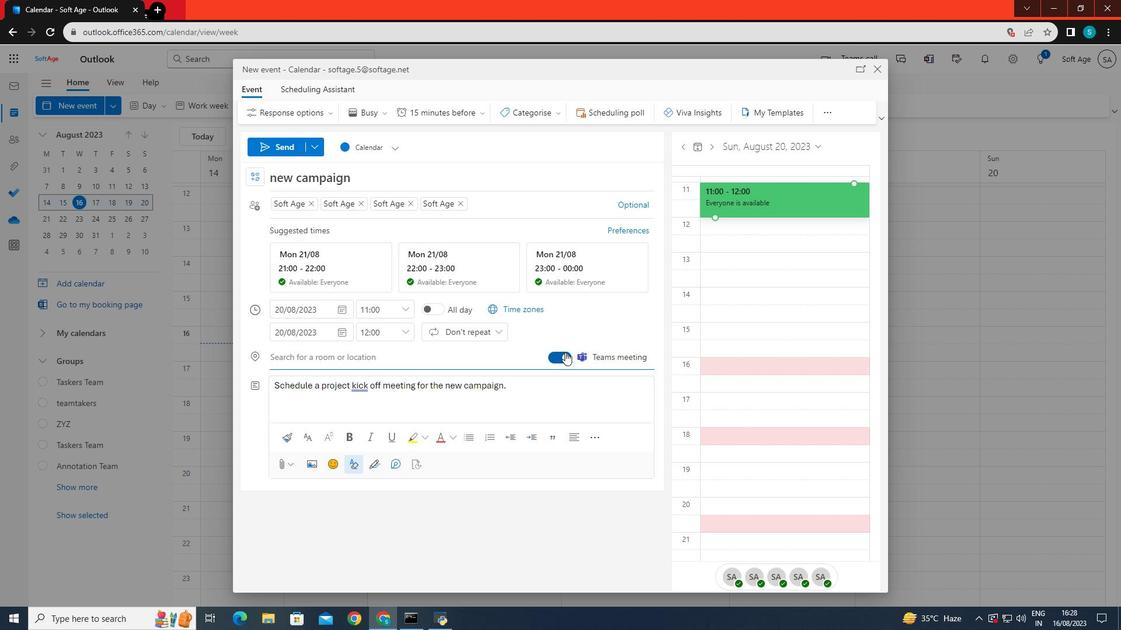 
Action: Mouse moved to (452, 409)
Screenshot: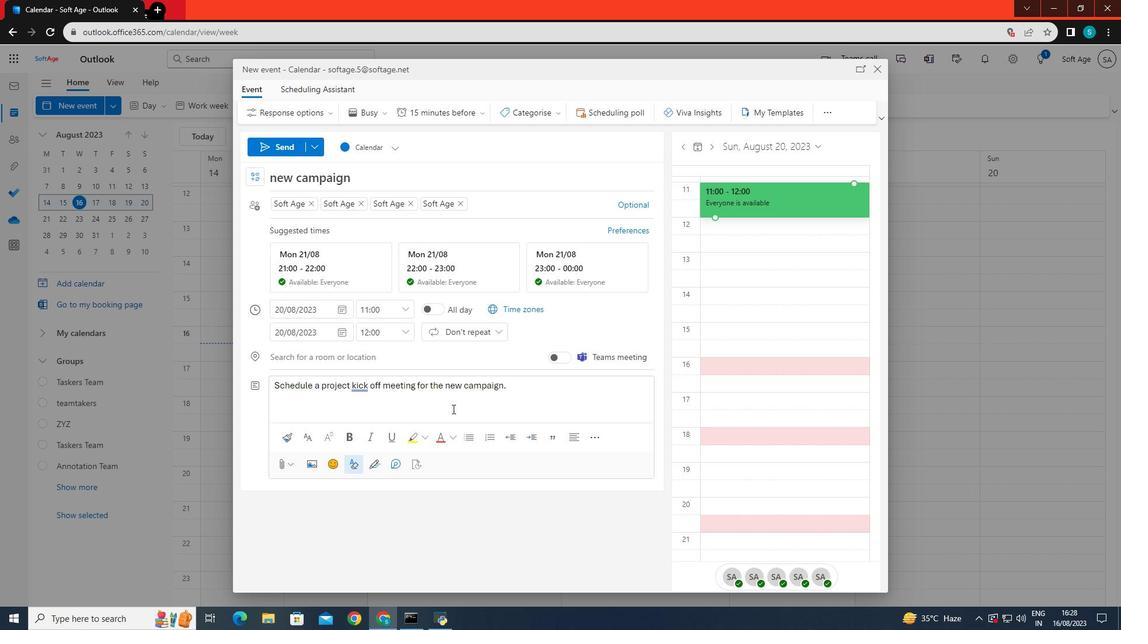 
Action: Mouse scrolled (452, 408) with delta (0, 0)
Screenshot: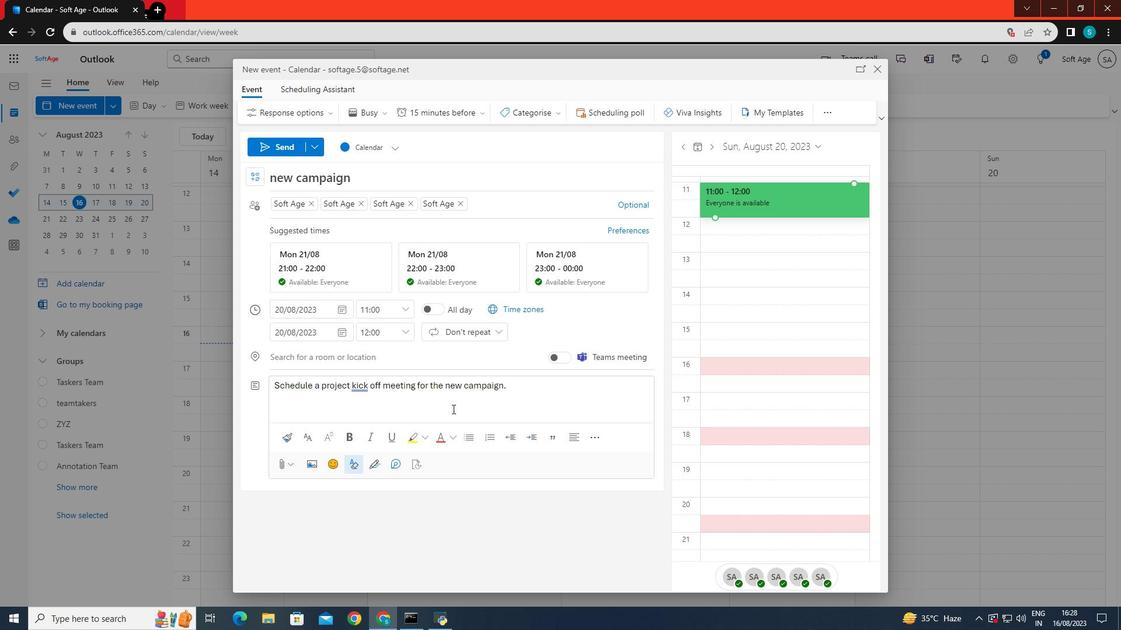 
Action: Mouse moved to (431, 109)
Screenshot: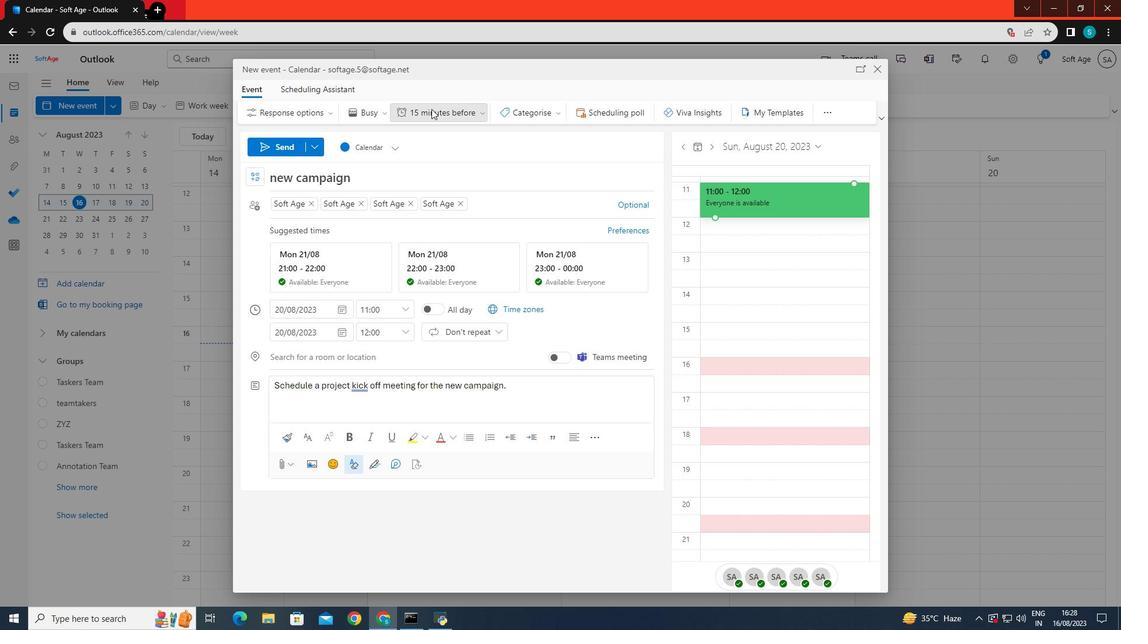 
Action: Mouse pressed left at (431, 109)
Screenshot: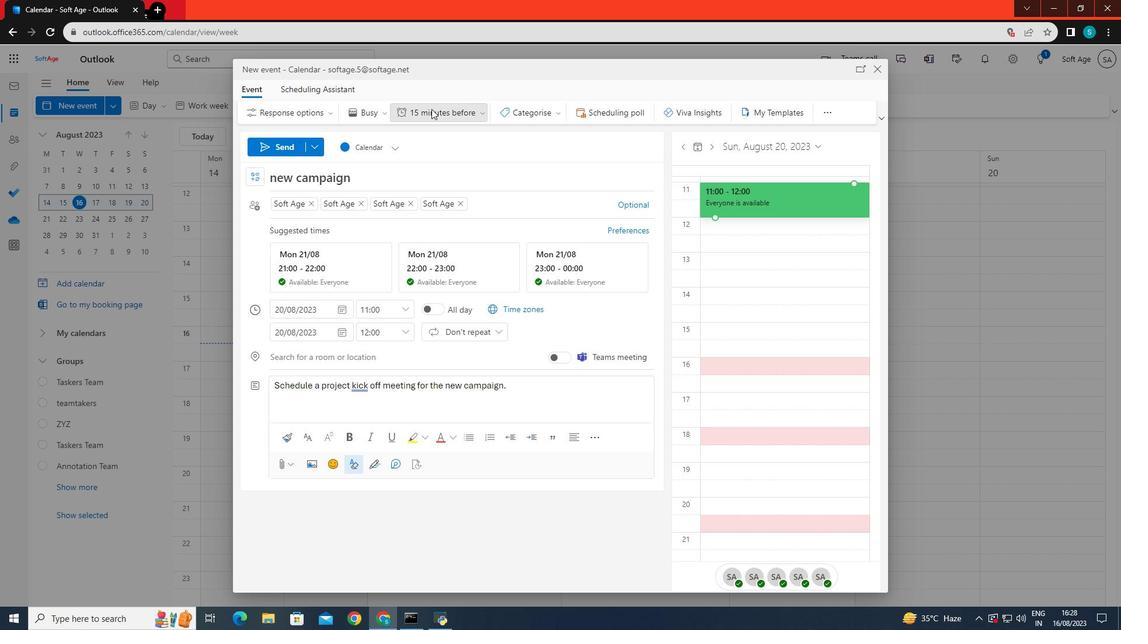 
Action: Mouse moved to (250, 435)
Screenshot: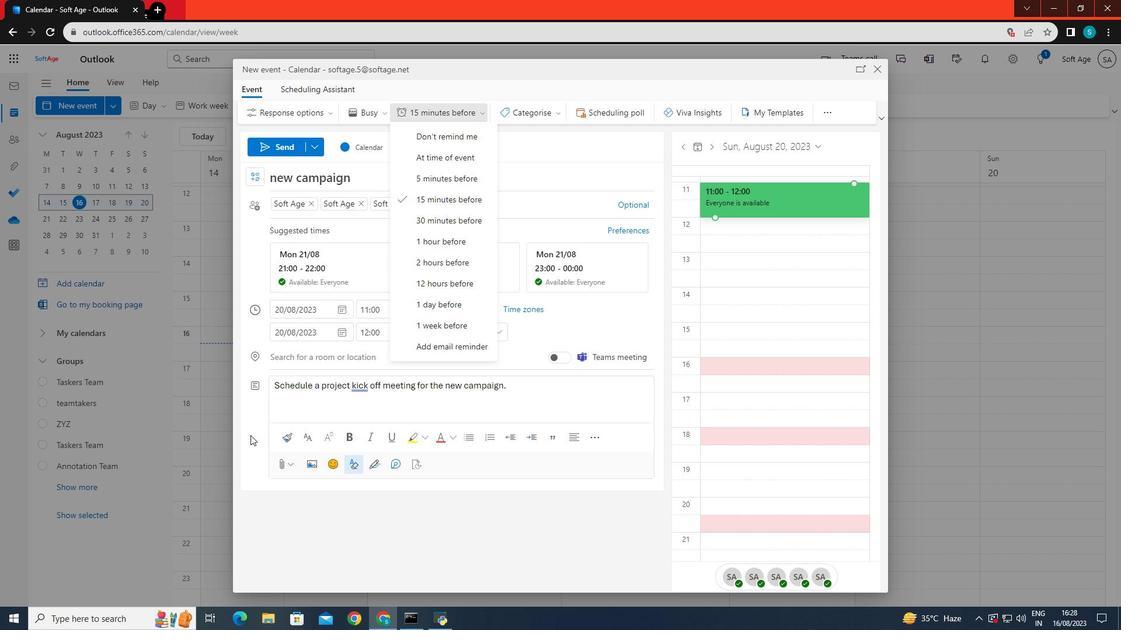 
Action: Mouse pressed left at (250, 435)
Screenshot: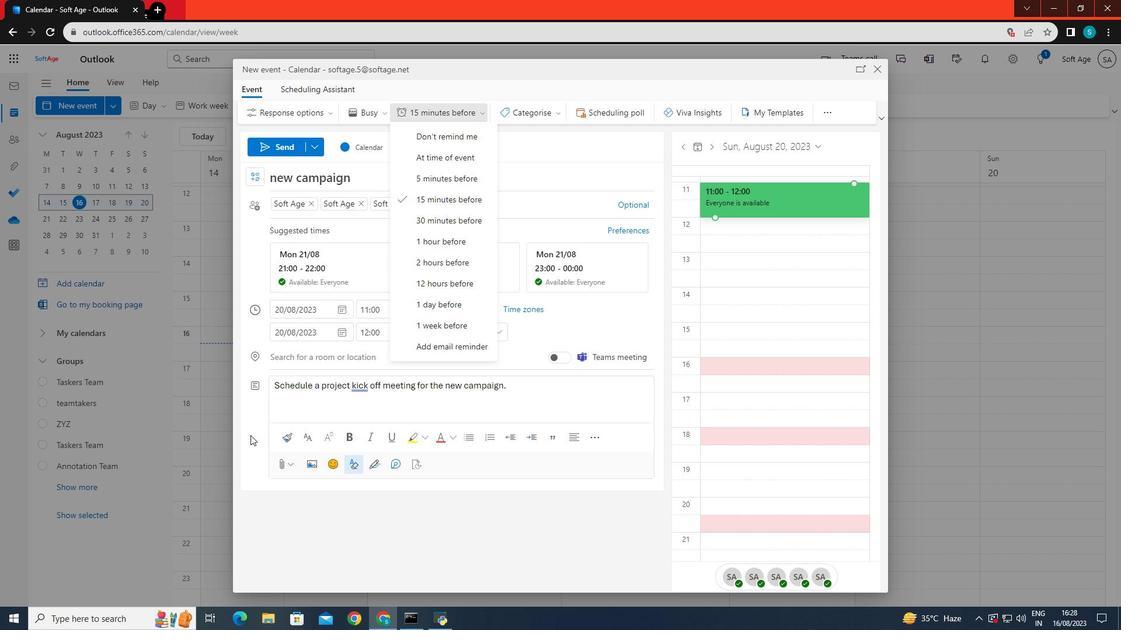 
Action: Mouse moved to (293, 146)
Screenshot: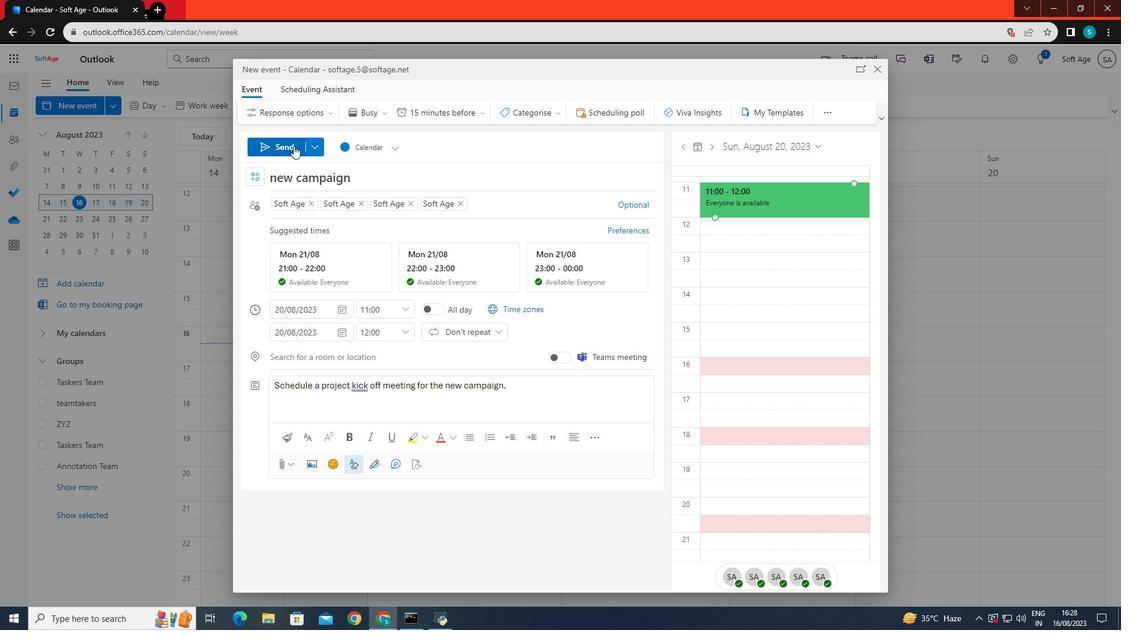 
Action: Mouse pressed left at (293, 146)
Screenshot: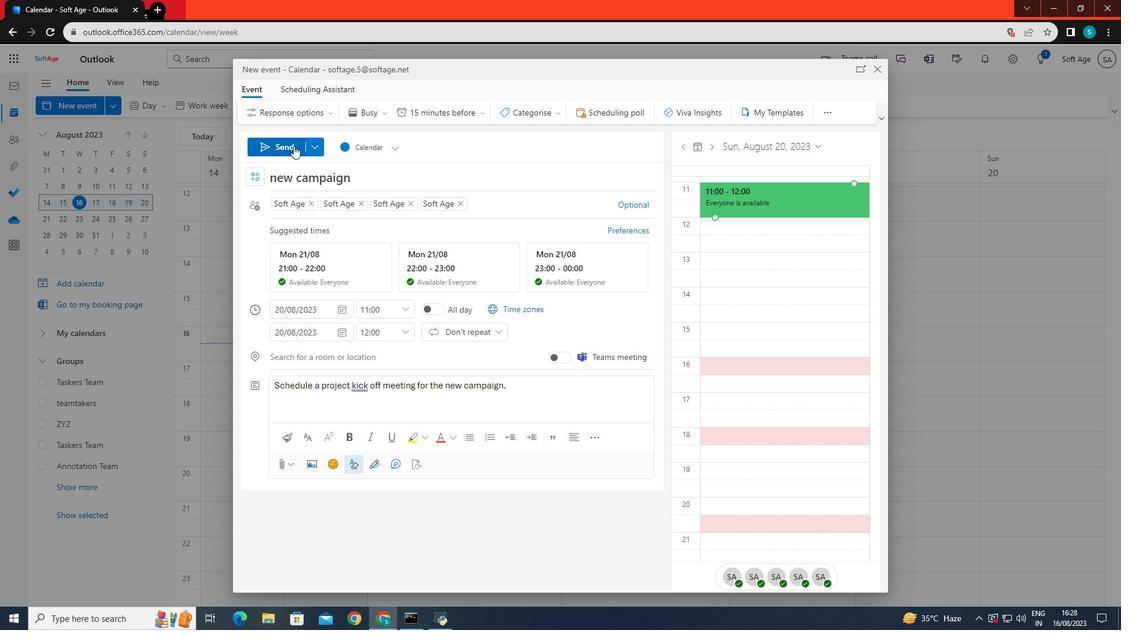 
